 Task: Look for Airbnb properties in Huaquillas, Ecuador from 6th December, 2023 to 15th December, 2023 for 6 adults. Place can be entire room or private room with 6 bedrooms having 6 beds and 6 bathrooms. Property type can be house. Amenities needed are: wifi, TV, free parkinig on premises, gym, breakfast.
Action: Mouse moved to (478, 63)
Screenshot: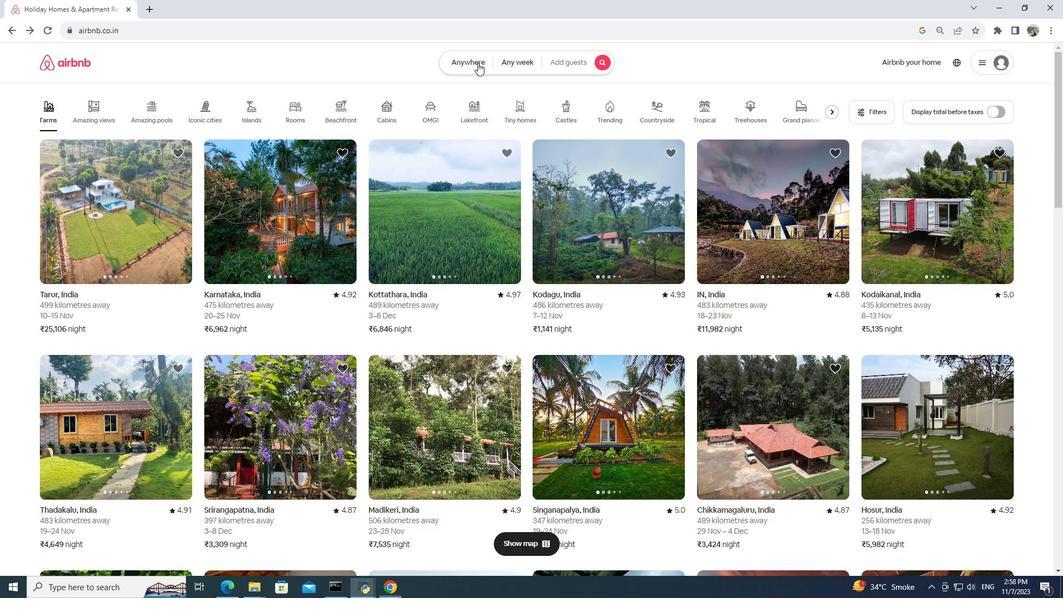 
Action: Mouse pressed left at (478, 63)
Screenshot: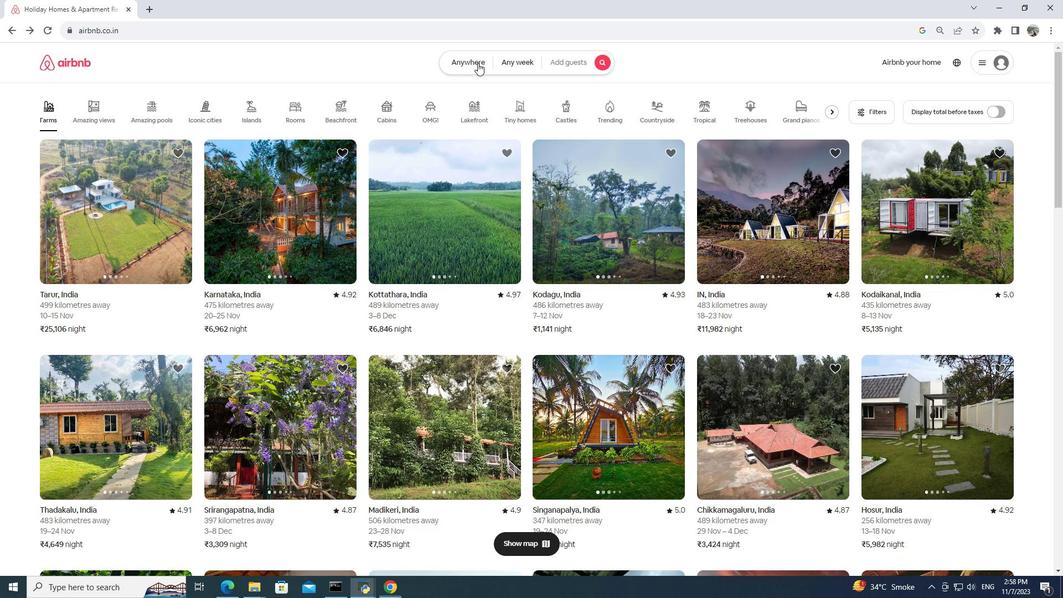 
Action: Mouse moved to (402, 106)
Screenshot: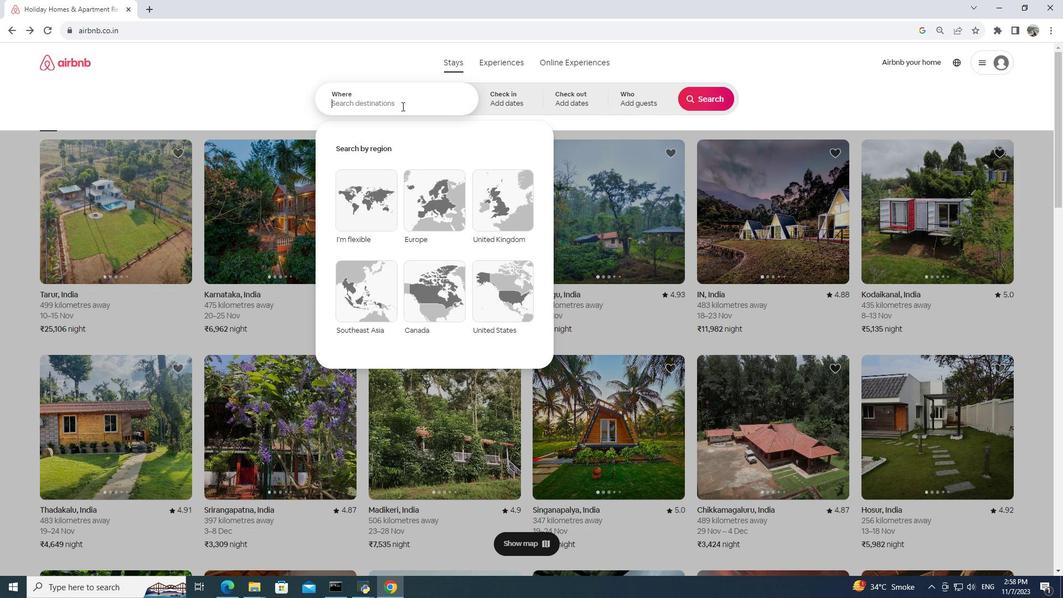 
Action: Mouse pressed left at (402, 106)
Screenshot: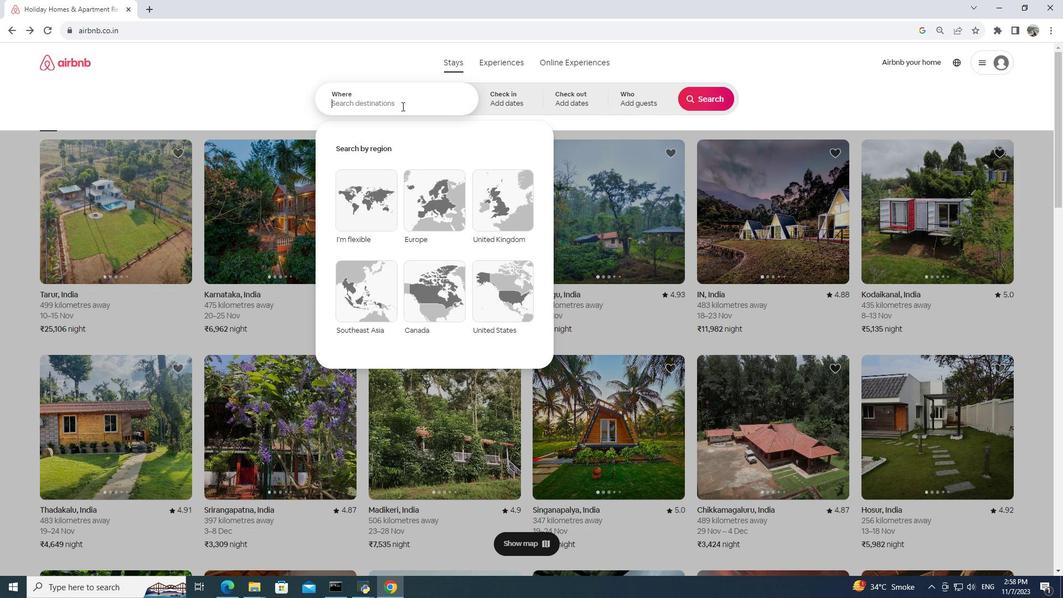
Action: Mouse moved to (408, 105)
Screenshot: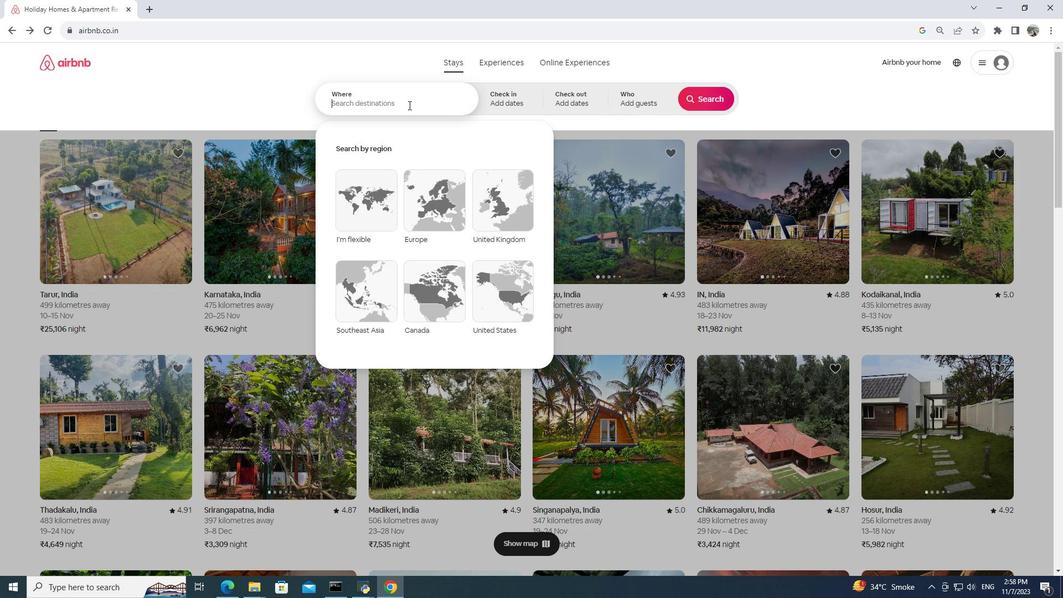 
Action: Key pressed ha<Key.backspace>uaquillas,<Key.space>ecuadior
Screenshot: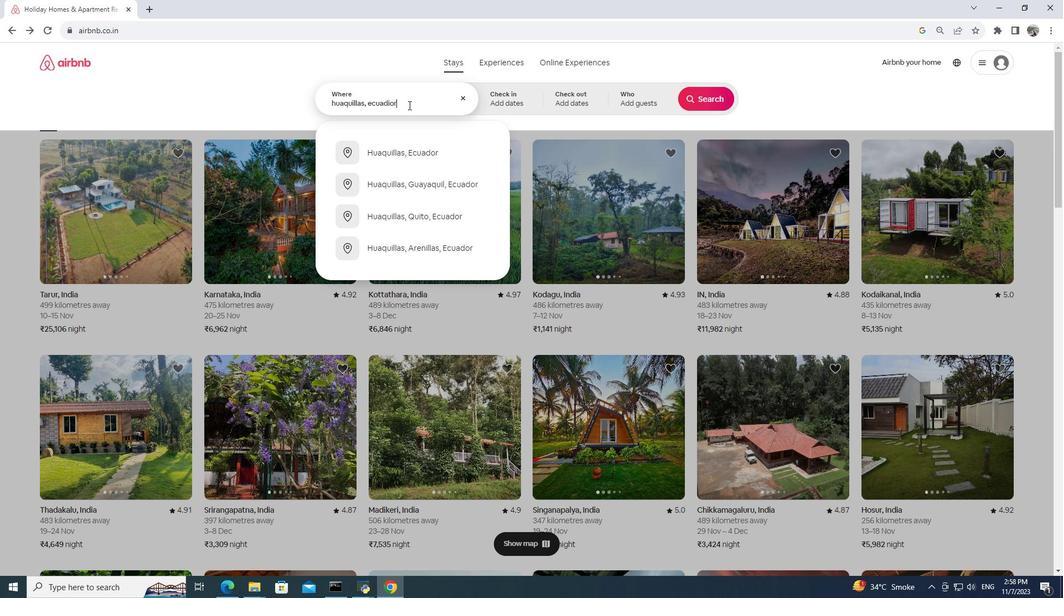 
Action: Mouse moved to (421, 152)
Screenshot: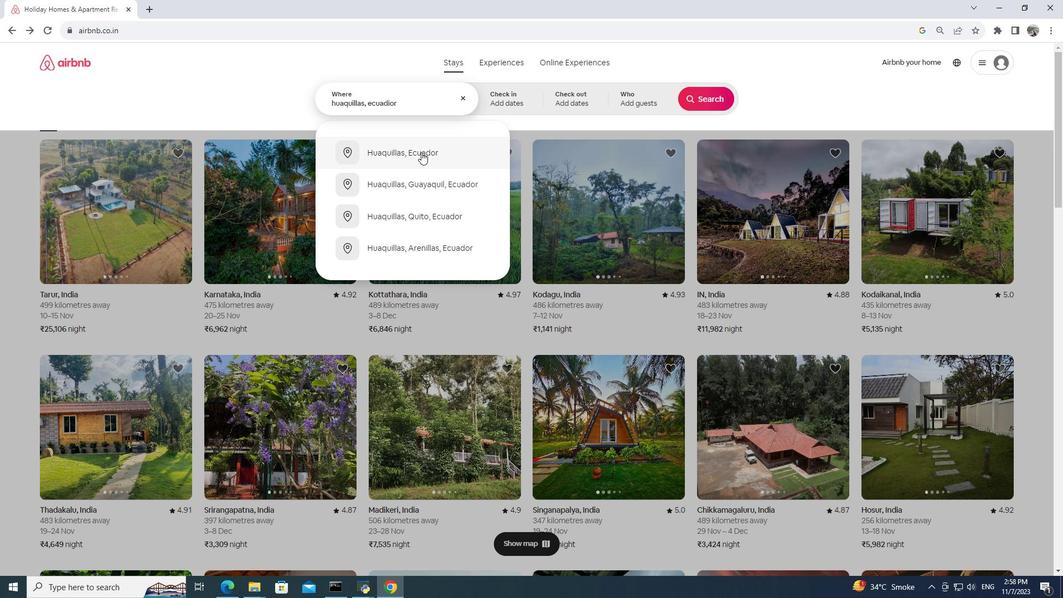 
Action: Mouse pressed left at (421, 152)
Screenshot: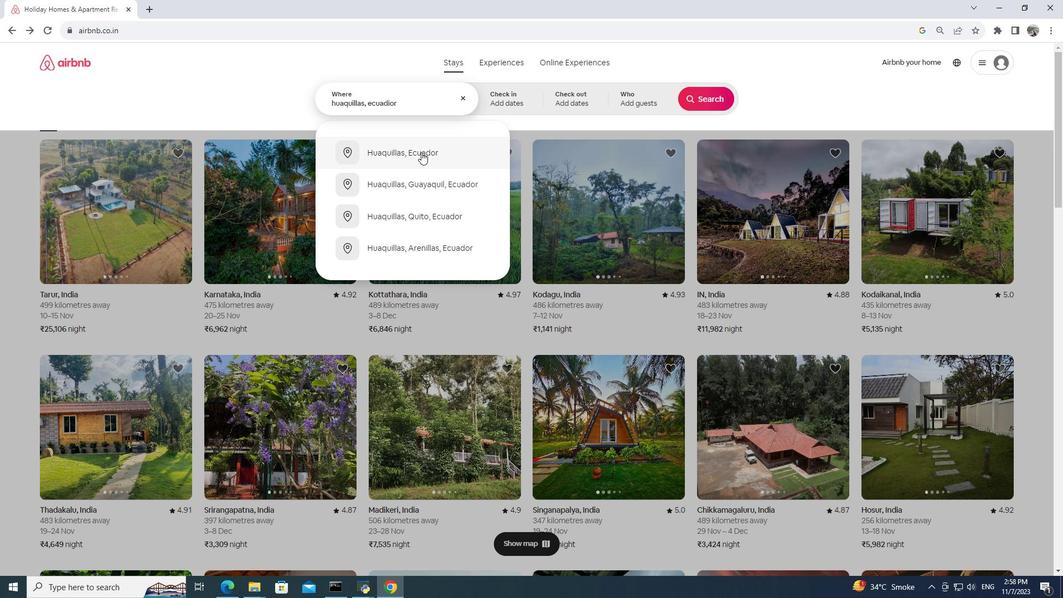 
Action: Mouse moved to (523, 98)
Screenshot: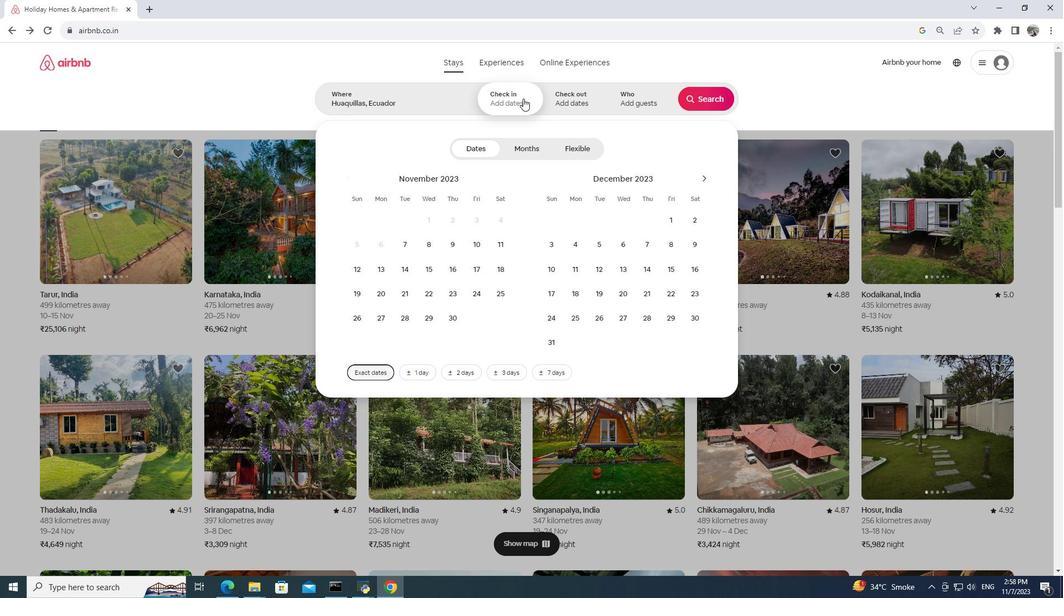 
Action: Mouse pressed left at (523, 98)
Screenshot: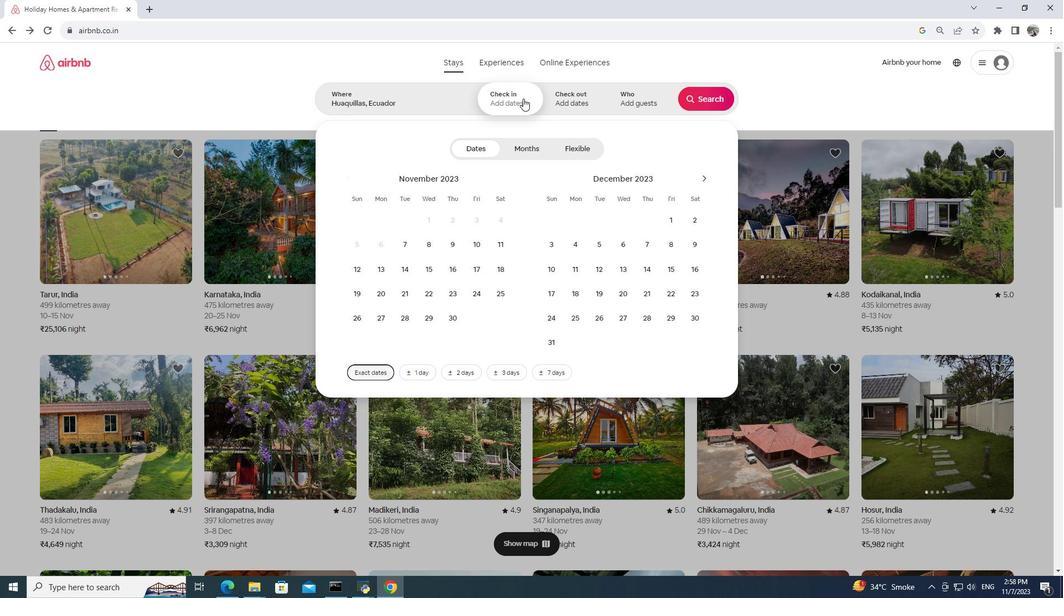 
Action: Mouse moved to (636, 247)
Screenshot: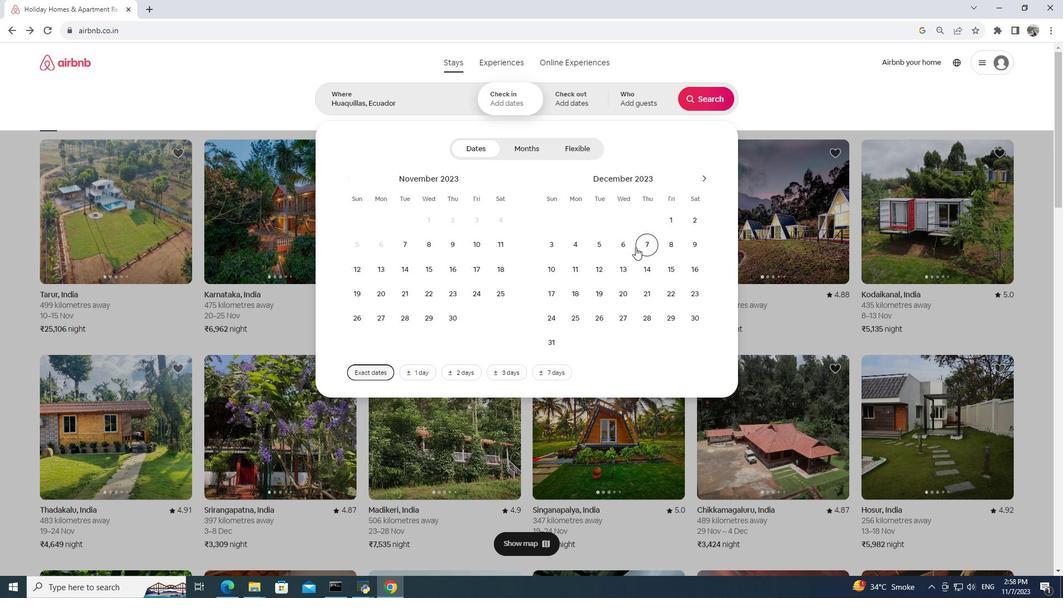 
Action: Mouse pressed left at (636, 247)
Screenshot: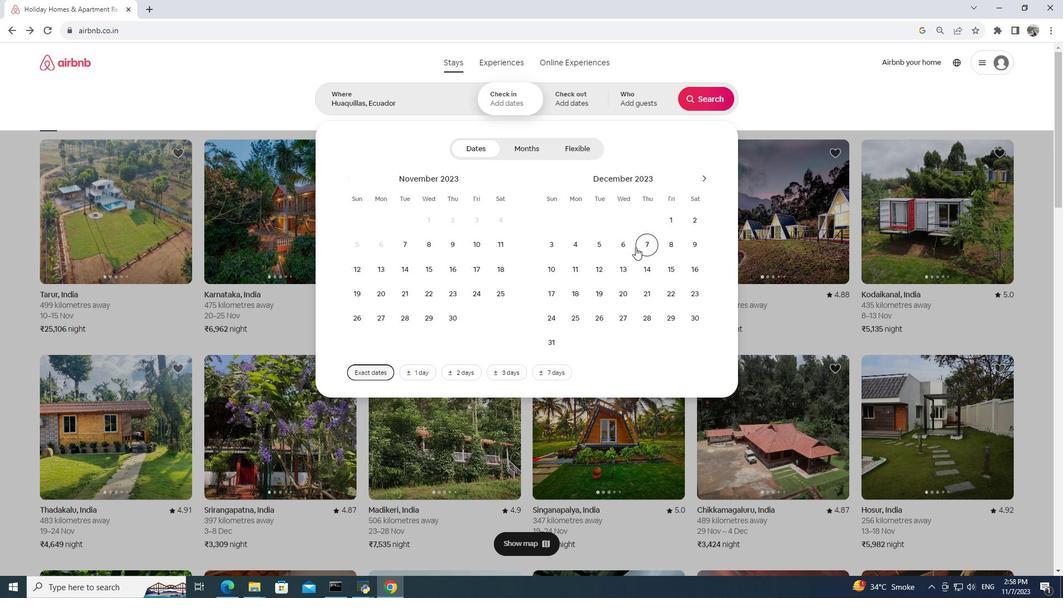 
Action: Mouse moved to (505, 98)
Screenshot: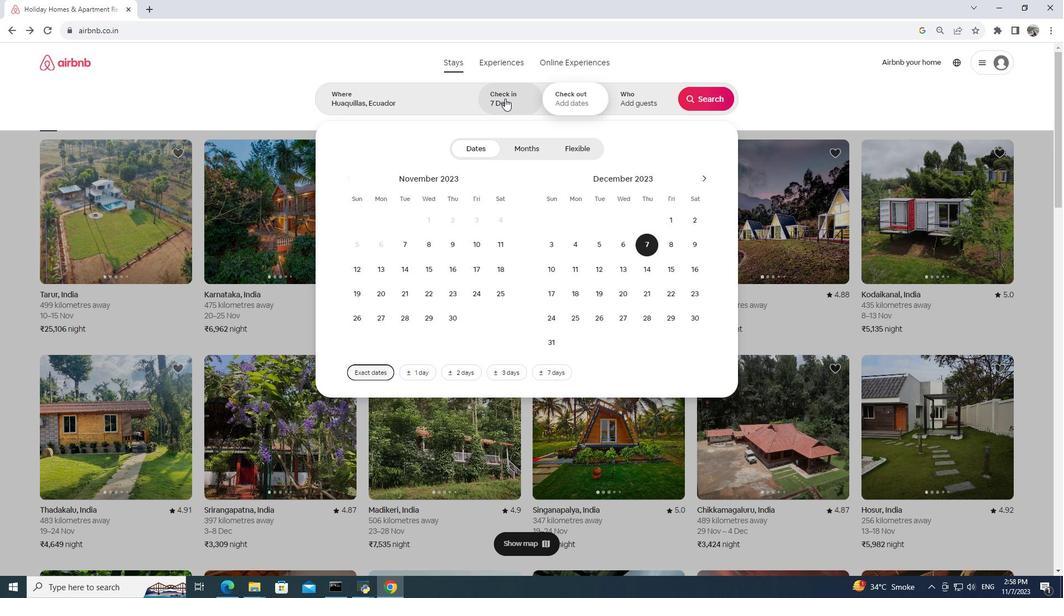 
Action: Mouse pressed left at (505, 98)
Screenshot: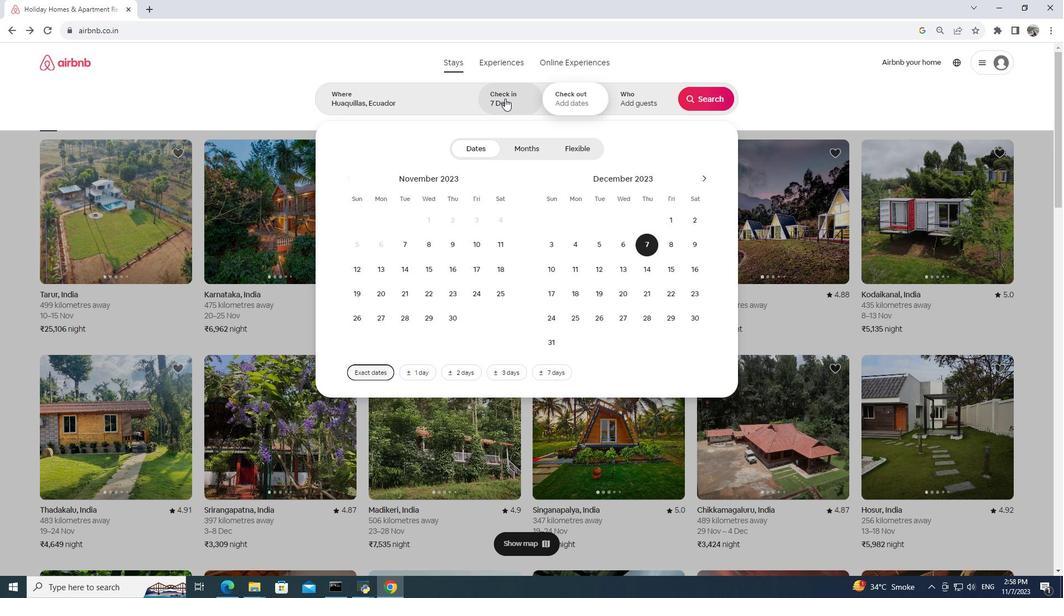 
Action: Mouse moved to (515, 109)
Screenshot: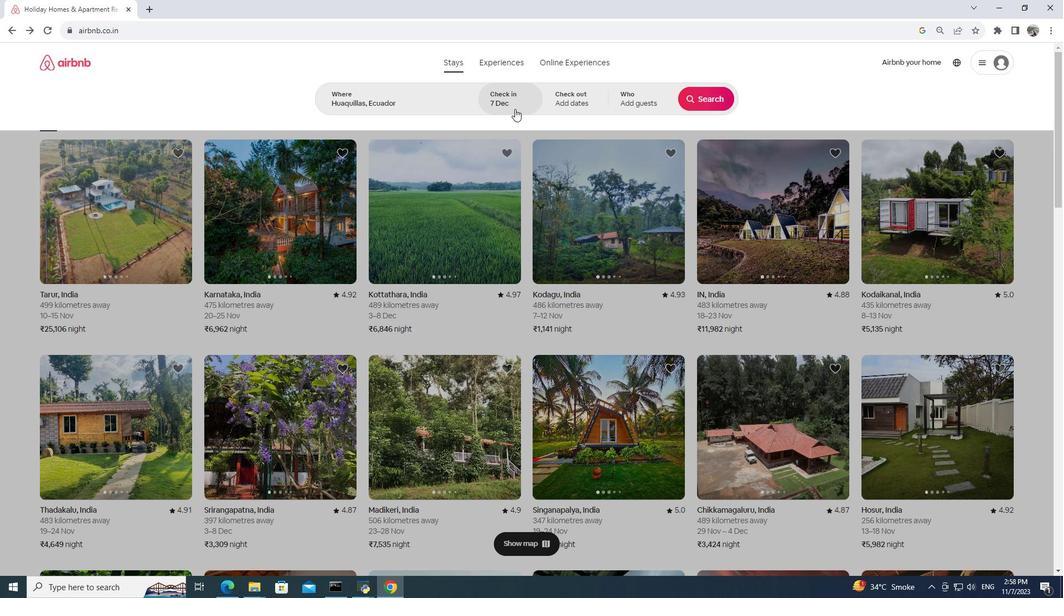 
Action: Mouse pressed left at (515, 109)
Screenshot: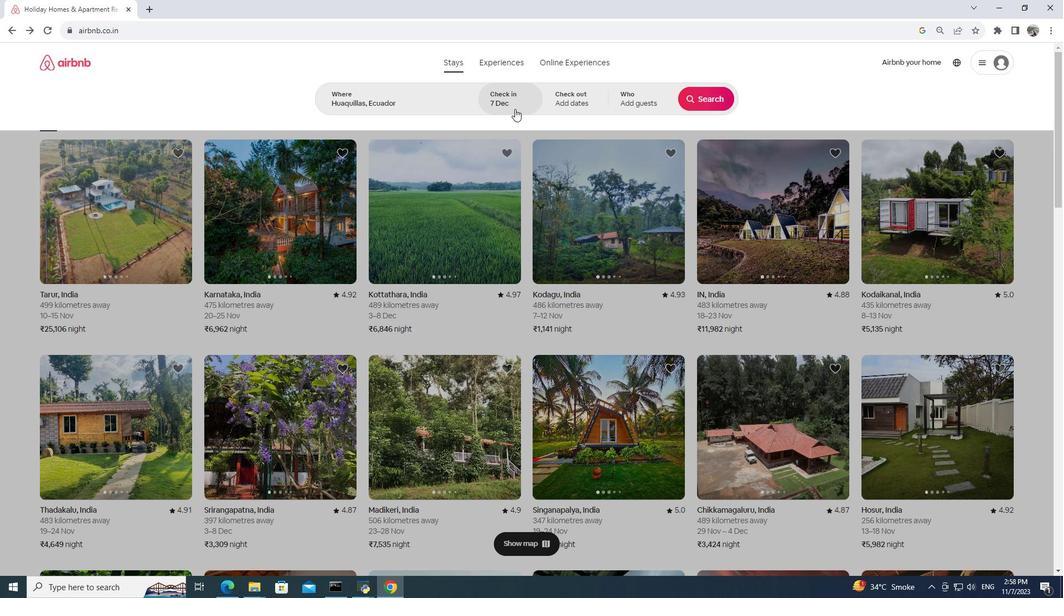 
Action: Mouse moved to (530, 99)
Screenshot: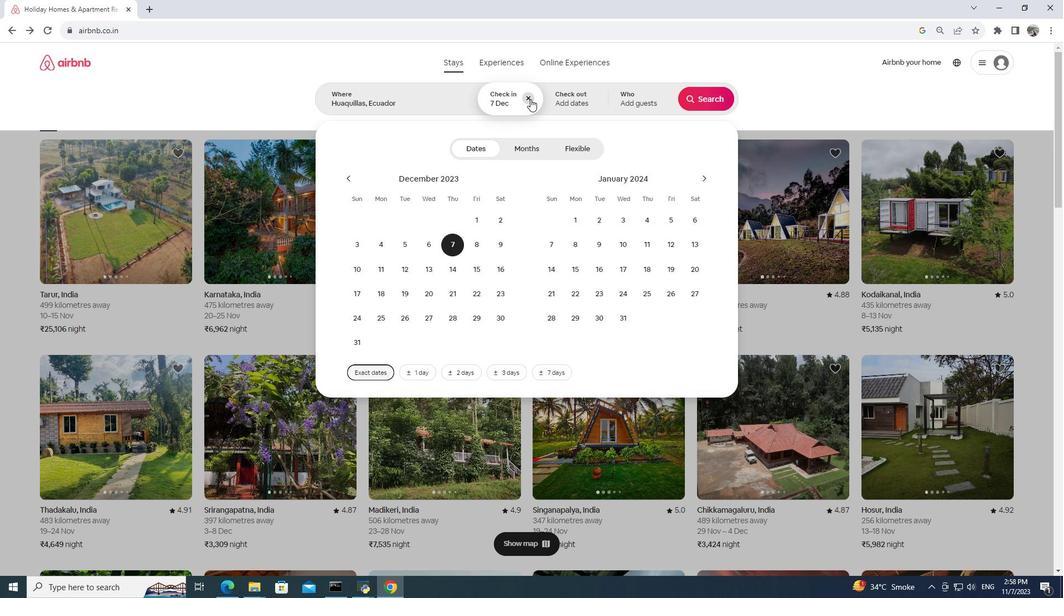 
Action: Mouse pressed left at (530, 99)
Screenshot: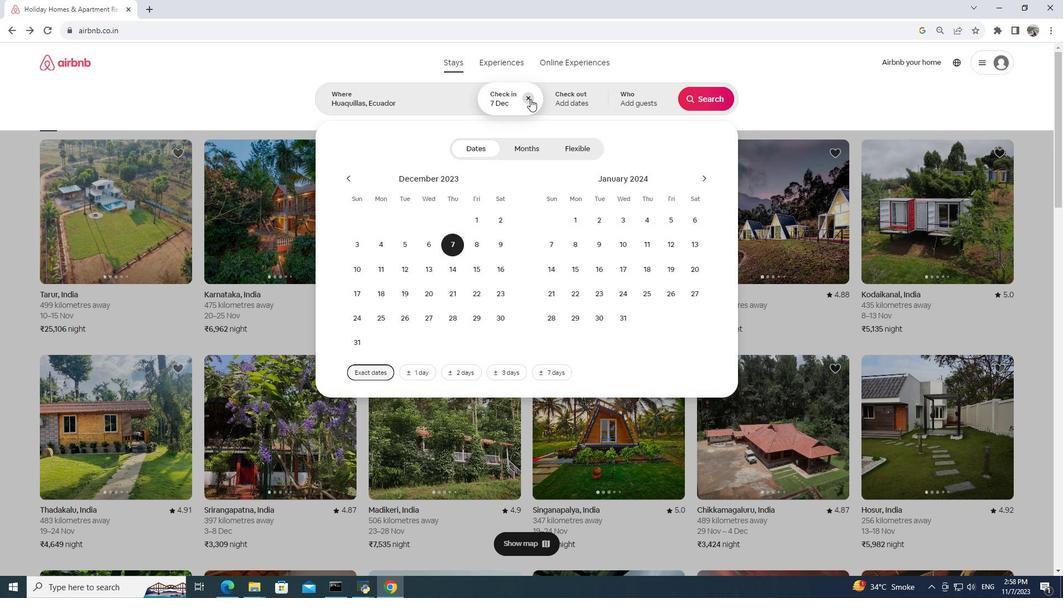
Action: Mouse moved to (432, 244)
Screenshot: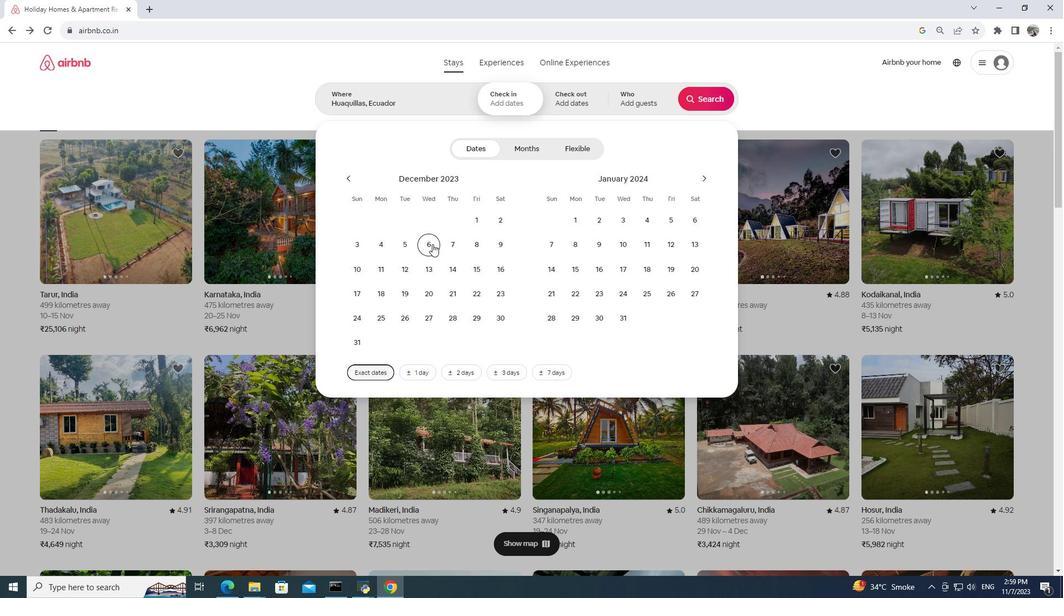 
Action: Mouse pressed left at (432, 244)
Screenshot: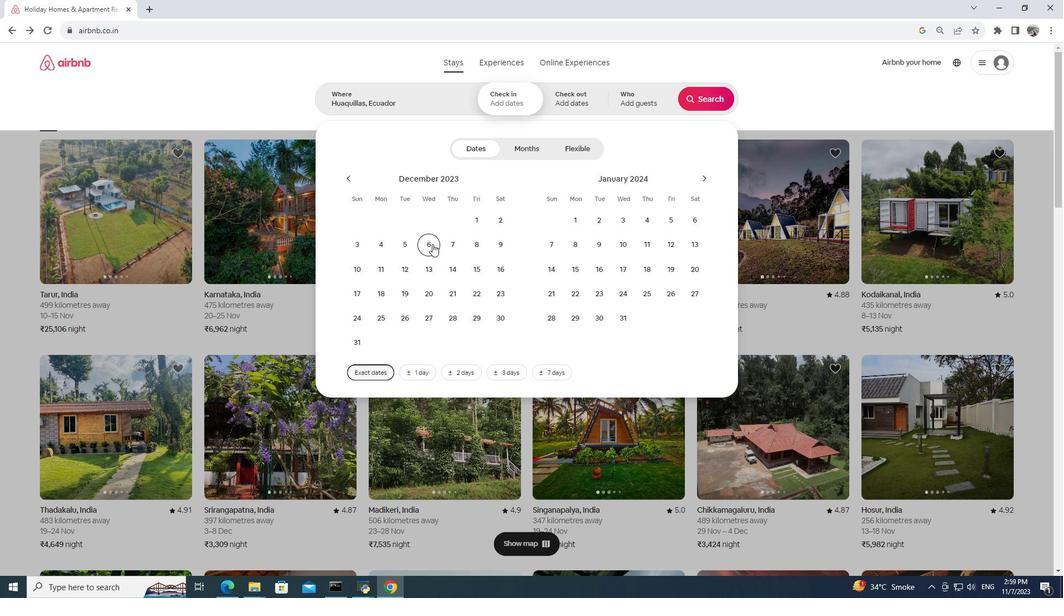 
Action: Mouse moved to (485, 267)
Screenshot: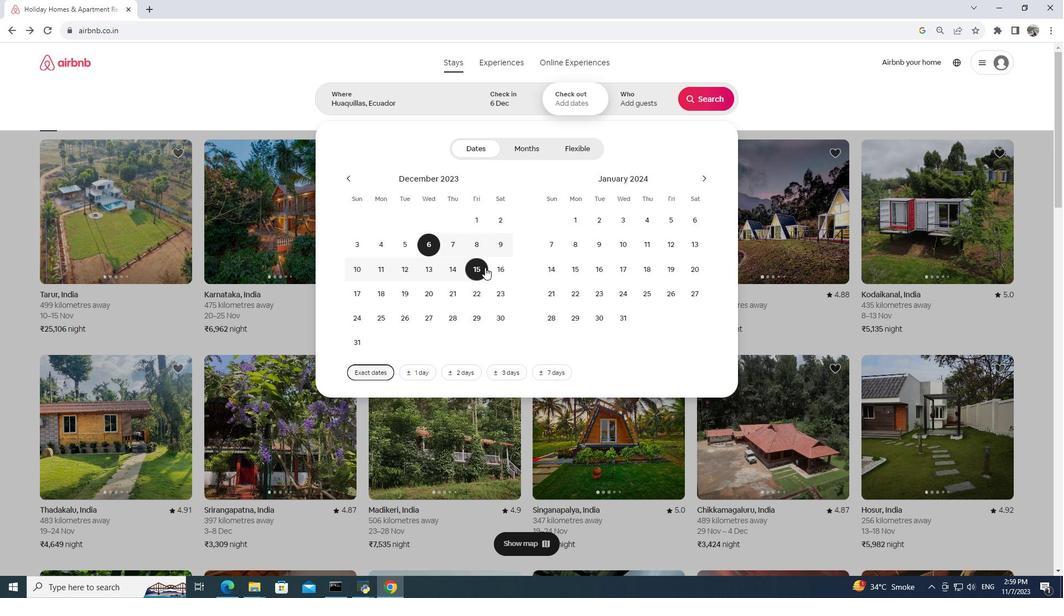 
Action: Mouse pressed left at (485, 267)
Screenshot: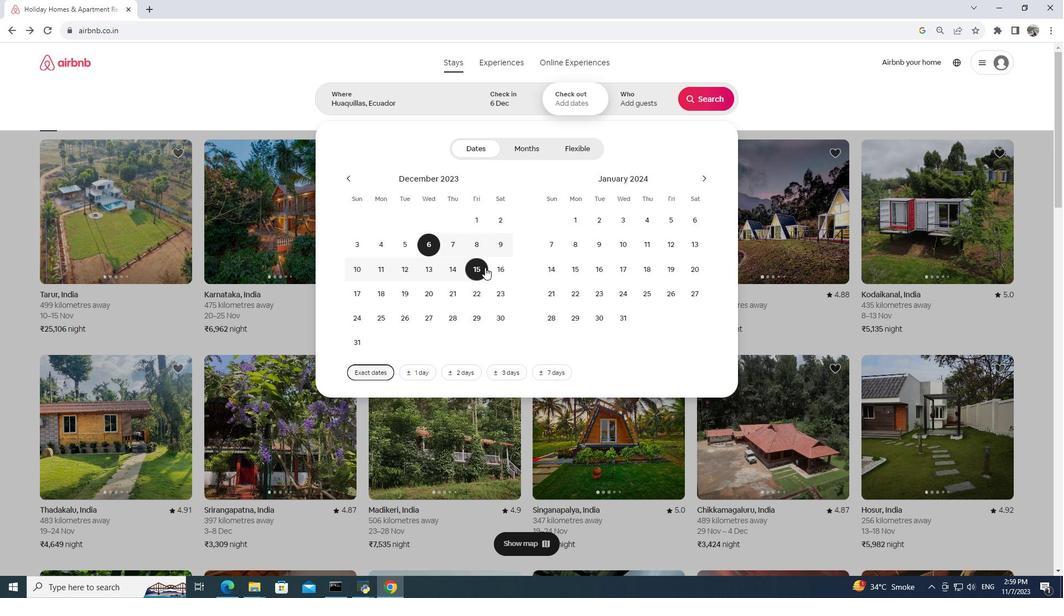 
Action: Mouse moved to (645, 100)
Screenshot: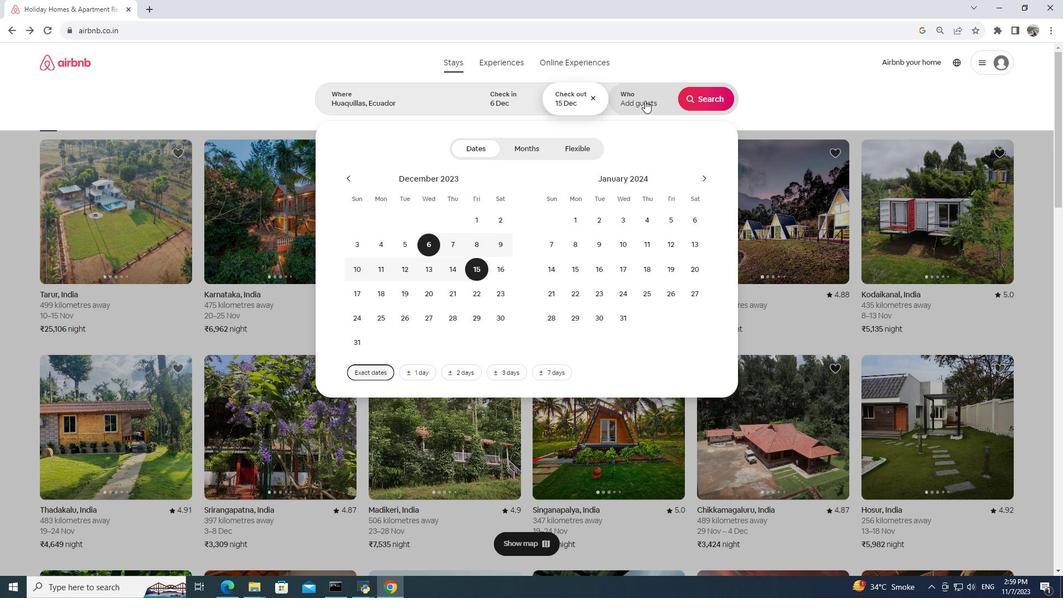 
Action: Mouse pressed left at (645, 100)
Screenshot: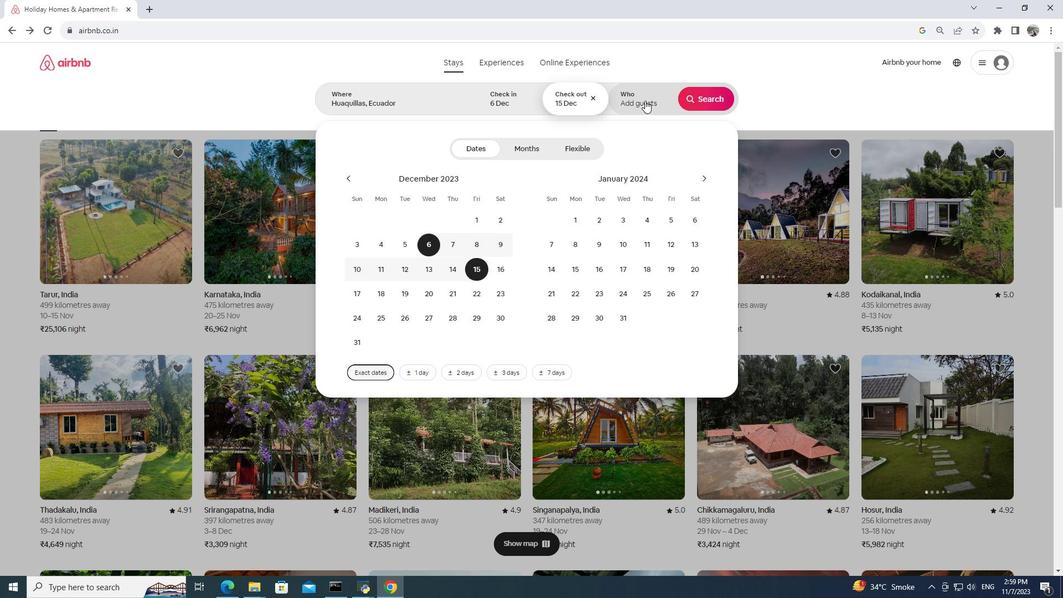 
Action: Mouse moved to (704, 154)
Screenshot: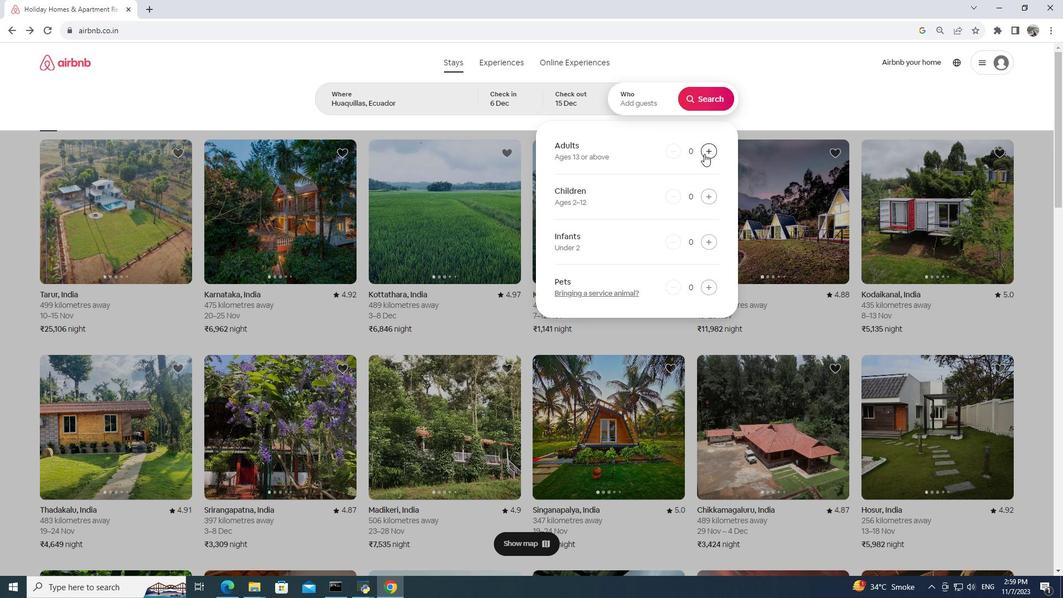 
Action: Mouse pressed left at (704, 154)
Screenshot: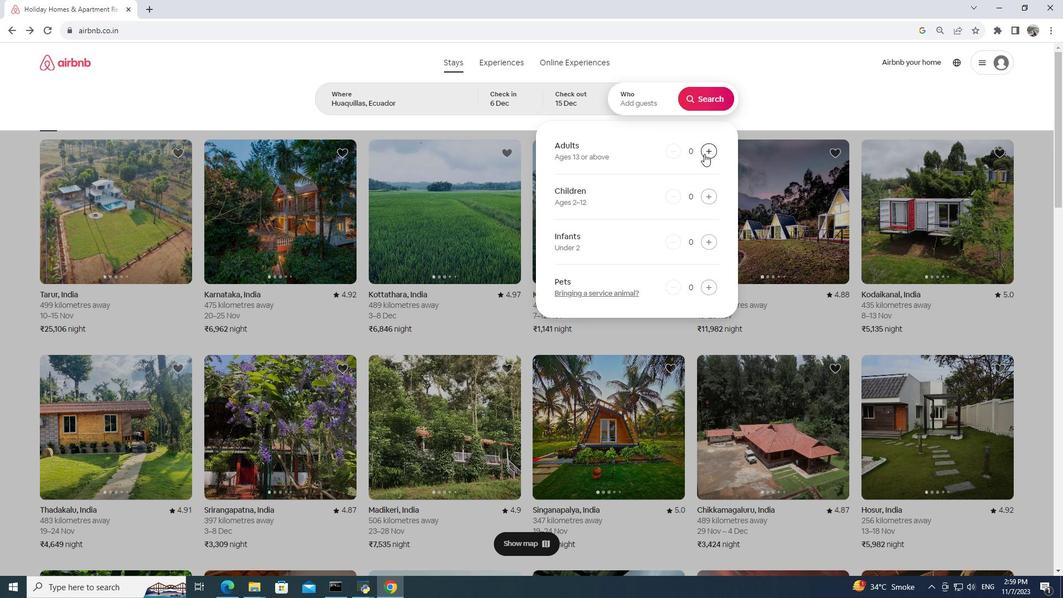
Action: Mouse pressed left at (704, 154)
Screenshot: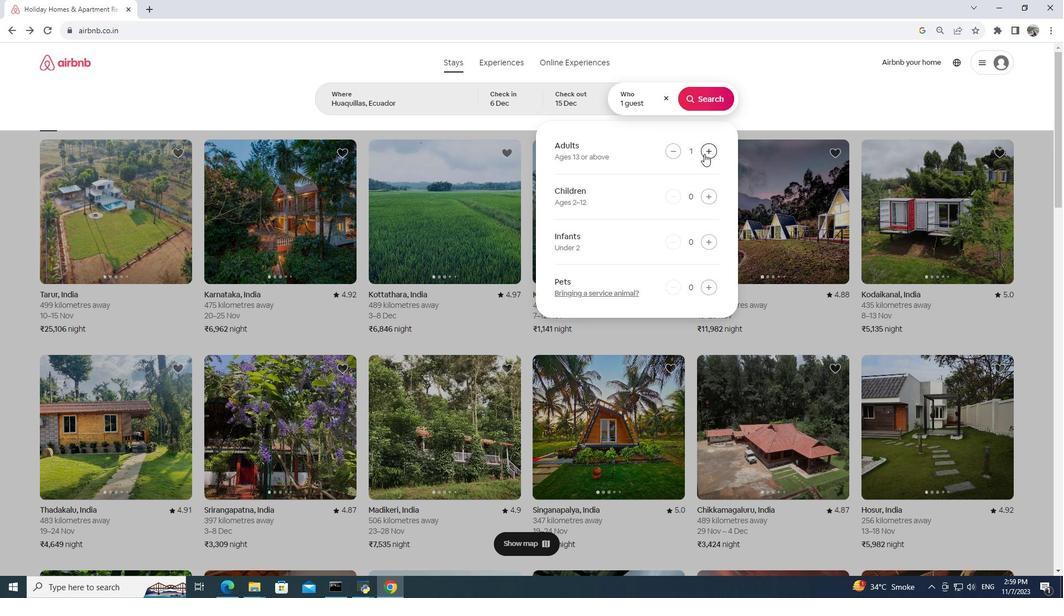 
Action: Mouse pressed left at (704, 154)
Screenshot: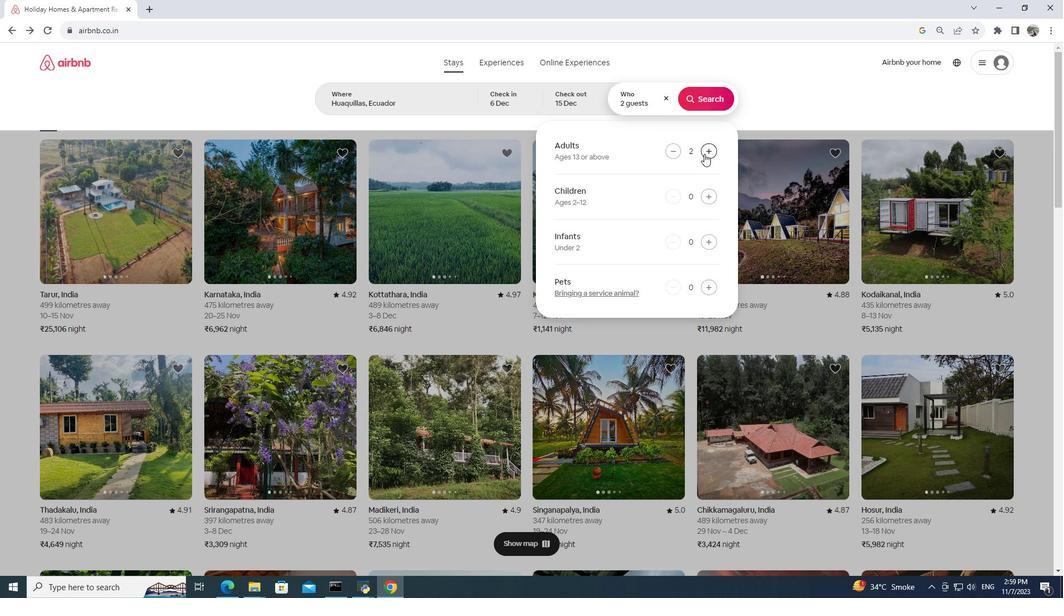 
Action: Mouse pressed left at (704, 154)
Screenshot: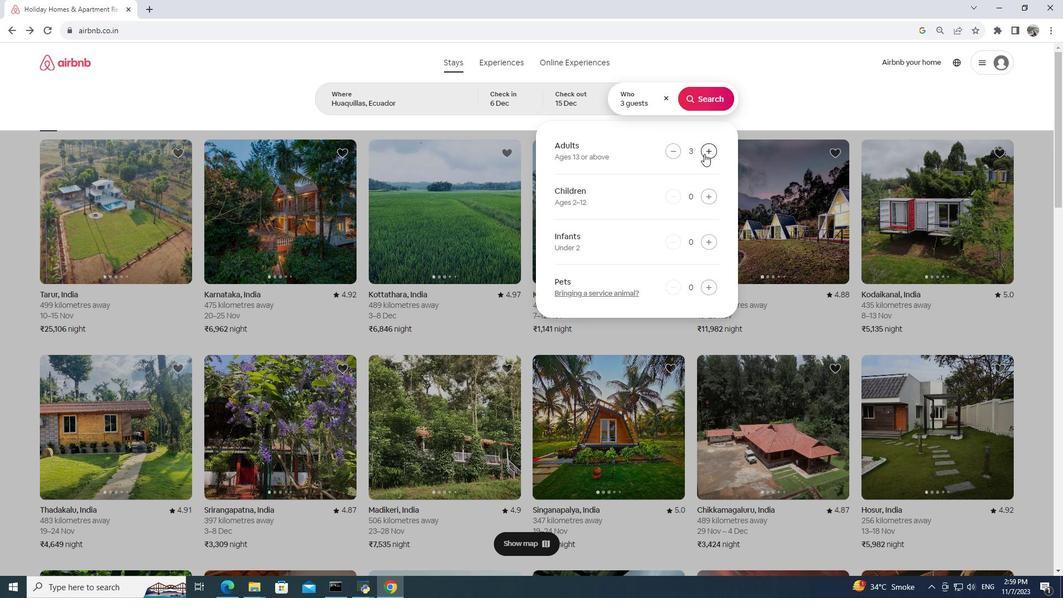 
Action: Mouse pressed left at (704, 154)
Screenshot: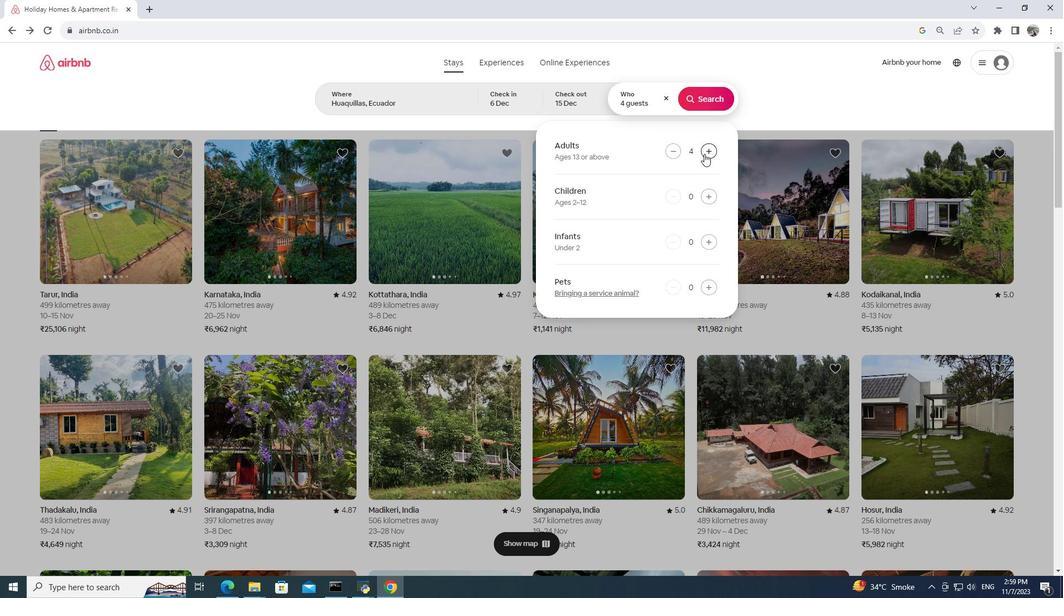 
Action: Mouse pressed left at (704, 154)
Screenshot: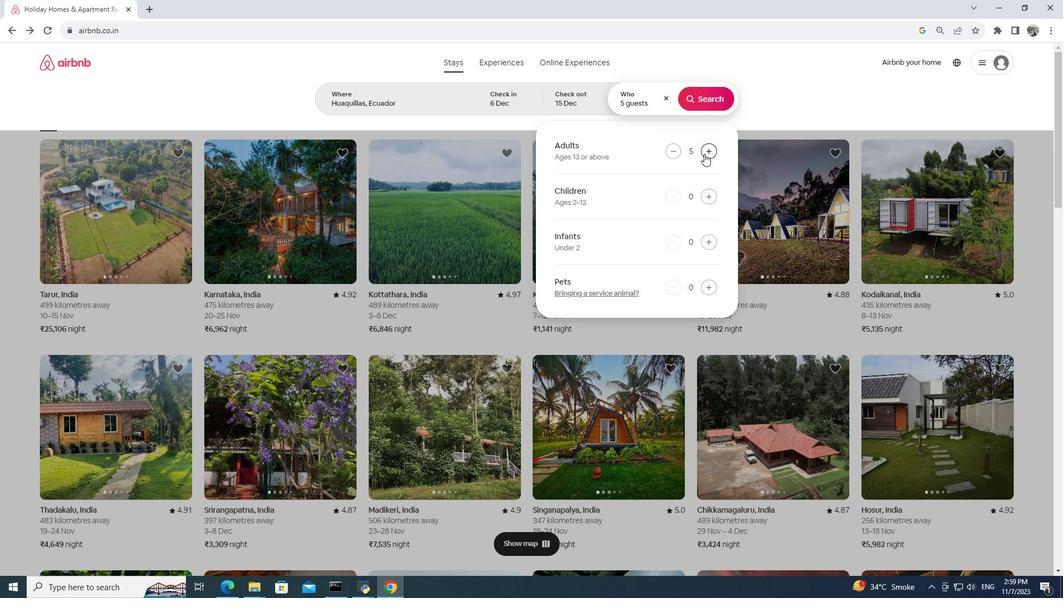
Action: Mouse moved to (717, 100)
Screenshot: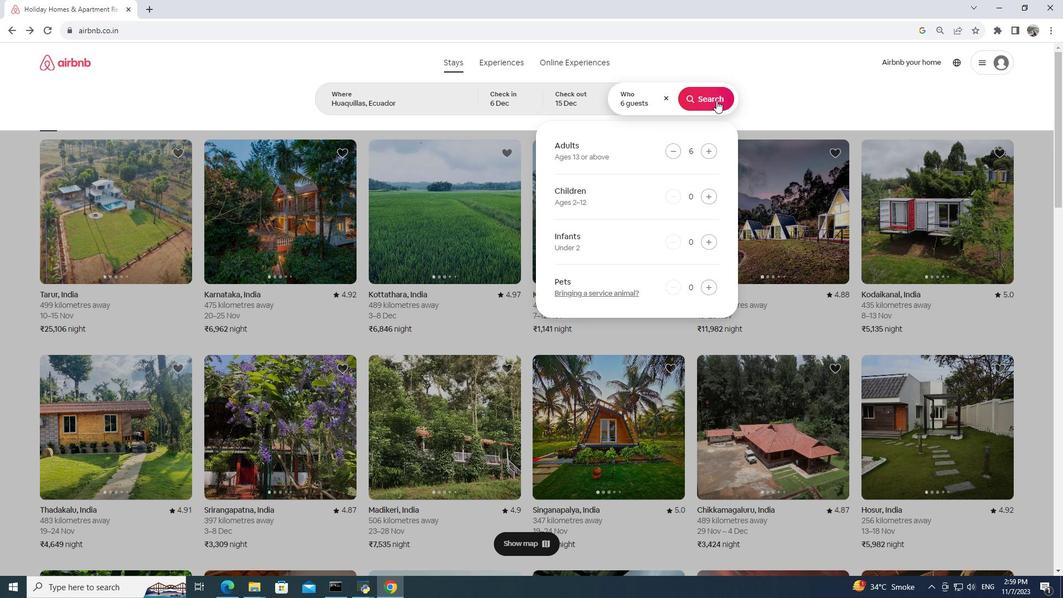 
Action: Mouse pressed left at (717, 100)
Screenshot: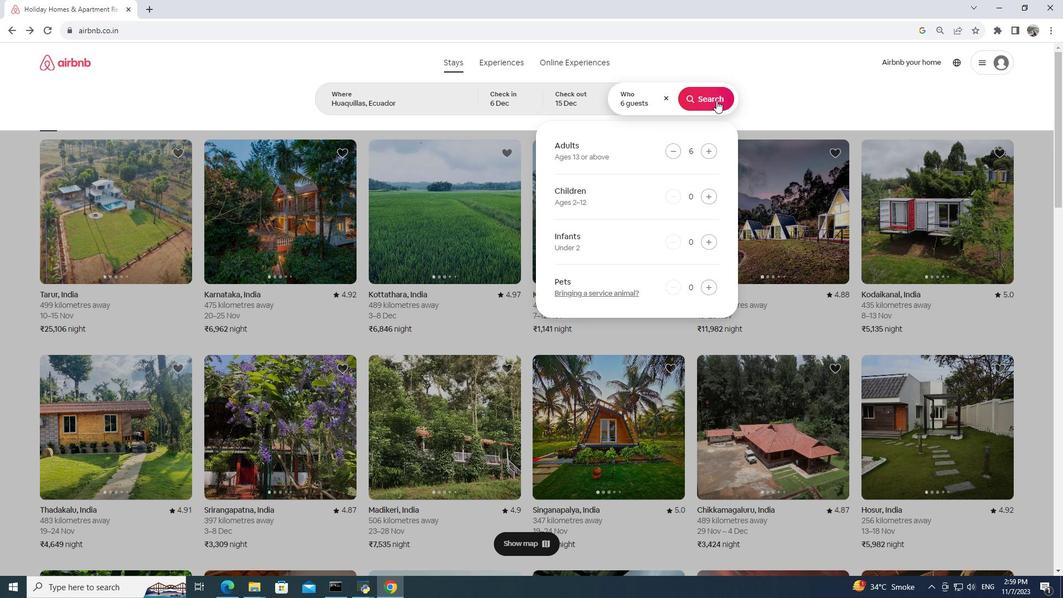 
Action: Mouse moved to (914, 100)
Screenshot: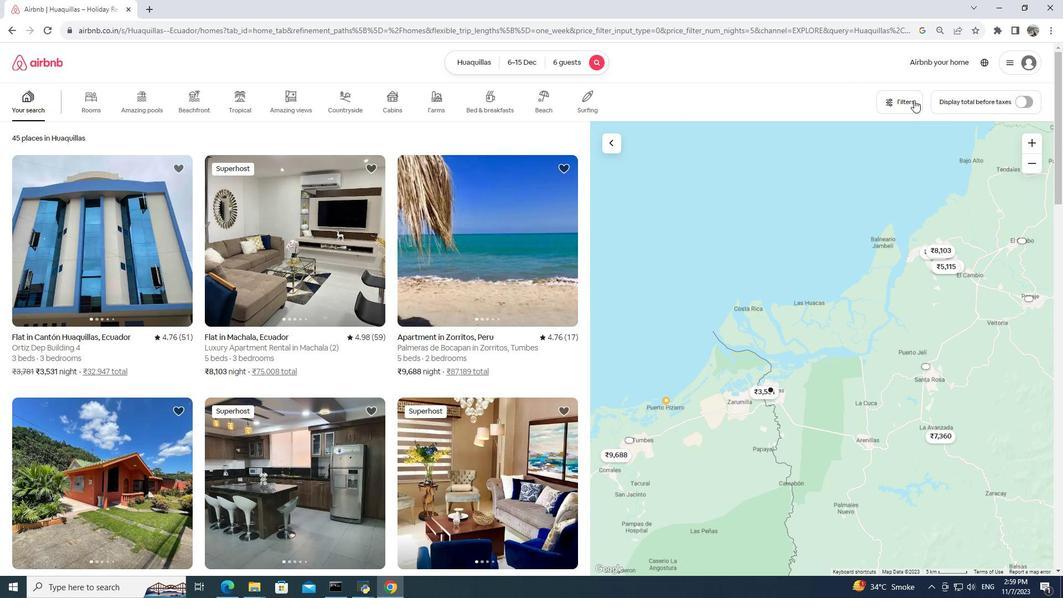 
Action: Mouse pressed left at (914, 100)
Screenshot: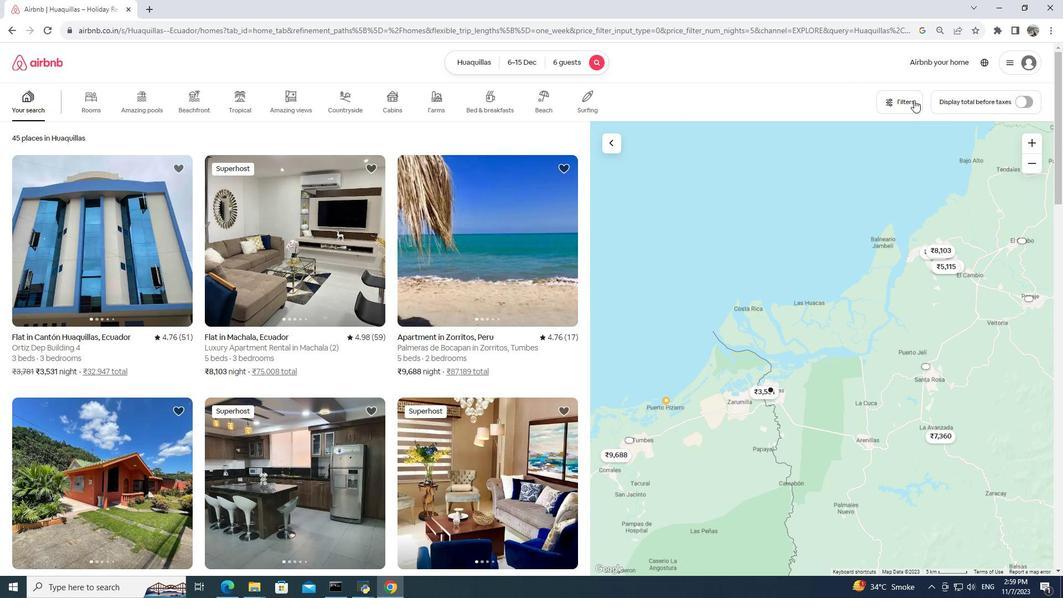 
Action: Mouse moved to (576, 355)
Screenshot: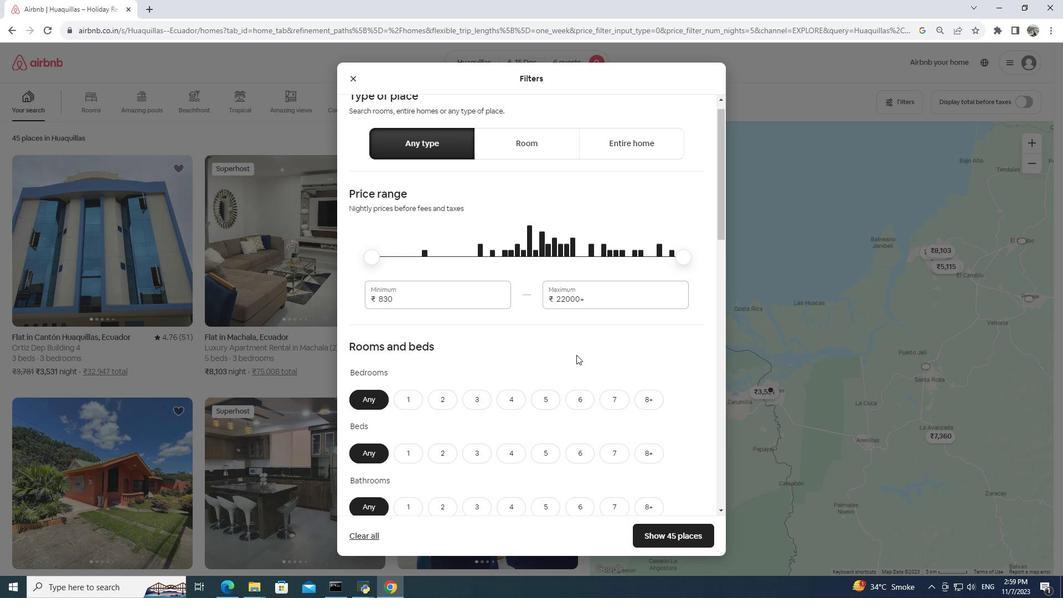 
Action: Mouse scrolled (576, 355) with delta (0, 0)
Screenshot: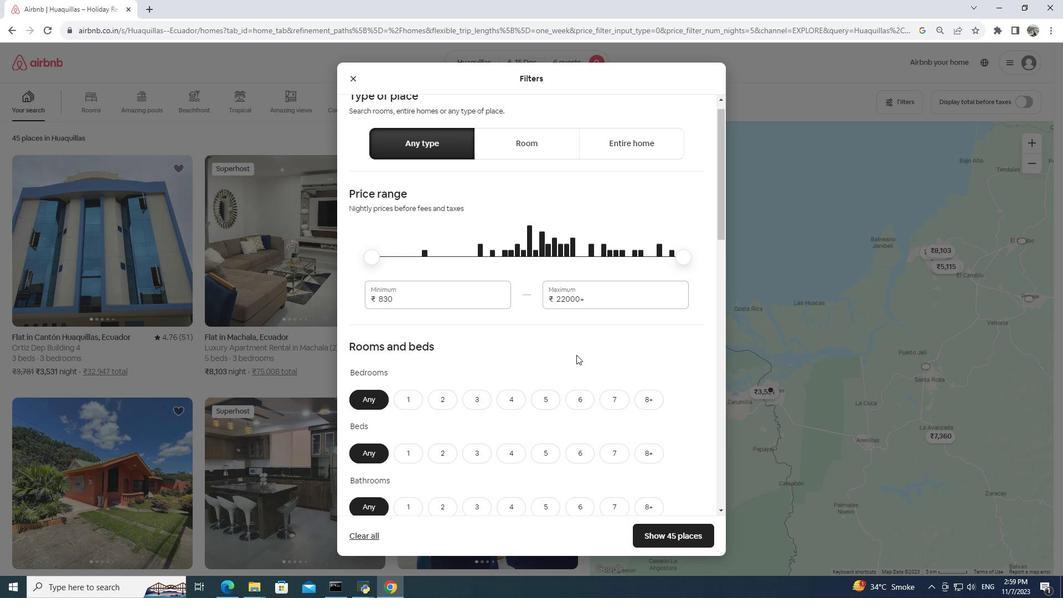 
Action: Mouse scrolled (576, 355) with delta (0, 0)
Screenshot: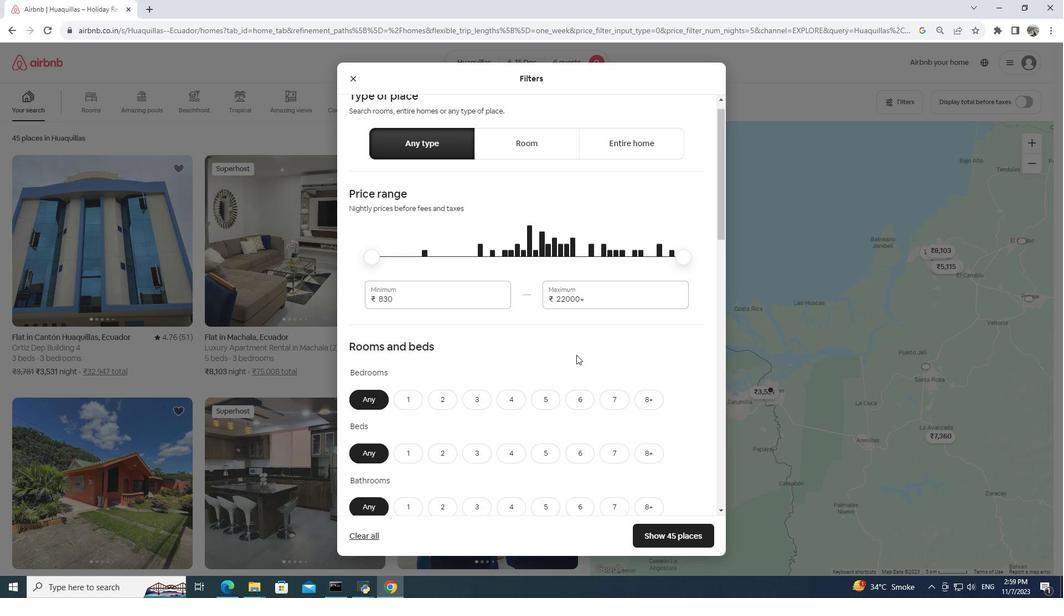
Action: Mouse moved to (576, 355)
Screenshot: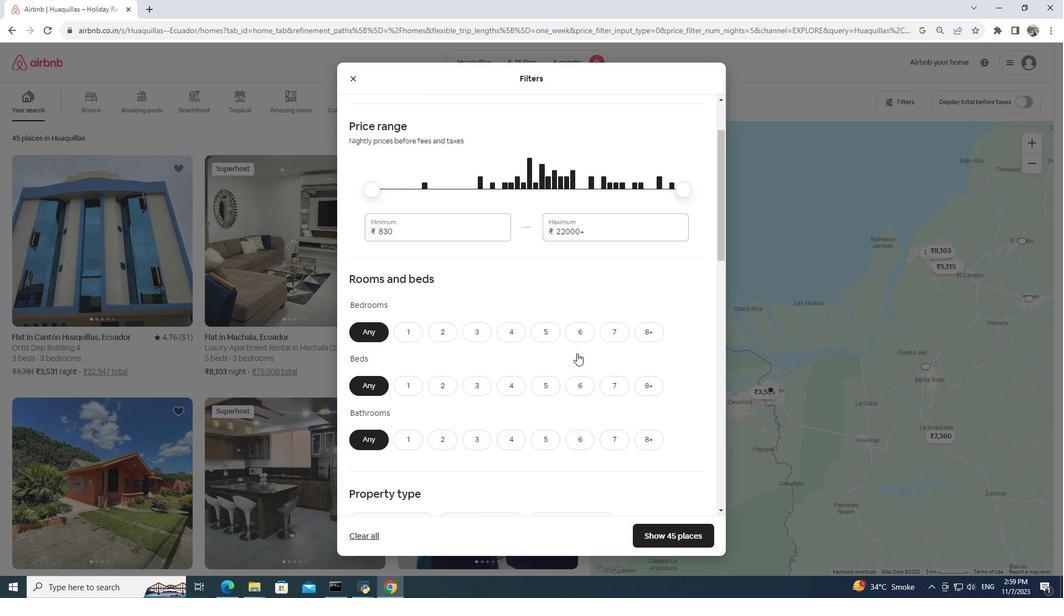 
Action: Mouse scrolled (576, 354) with delta (0, 0)
Screenshot: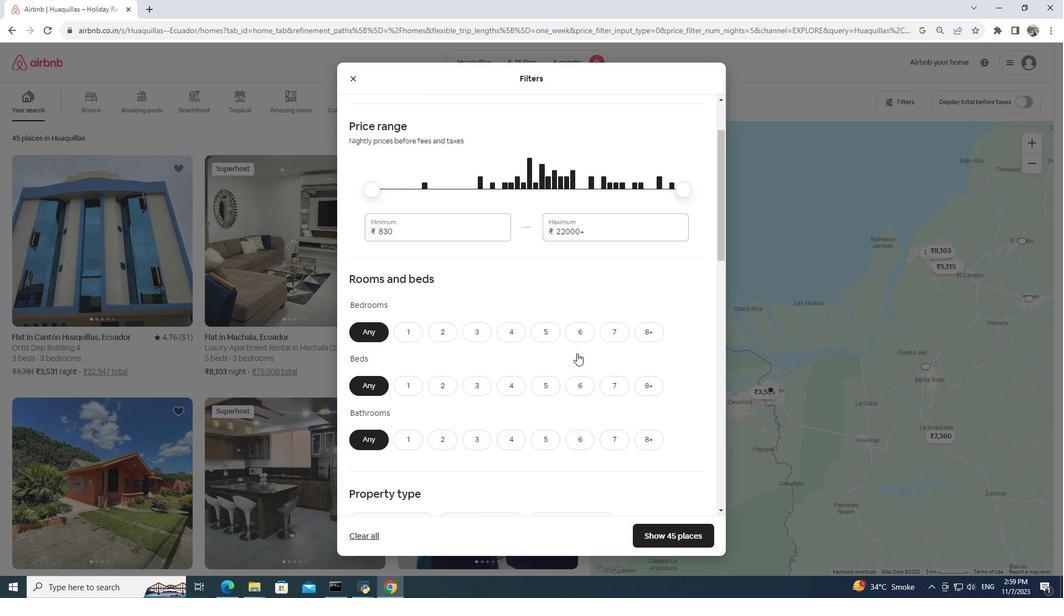 
Action: Mouse moved to (585, 252)
Screenshot: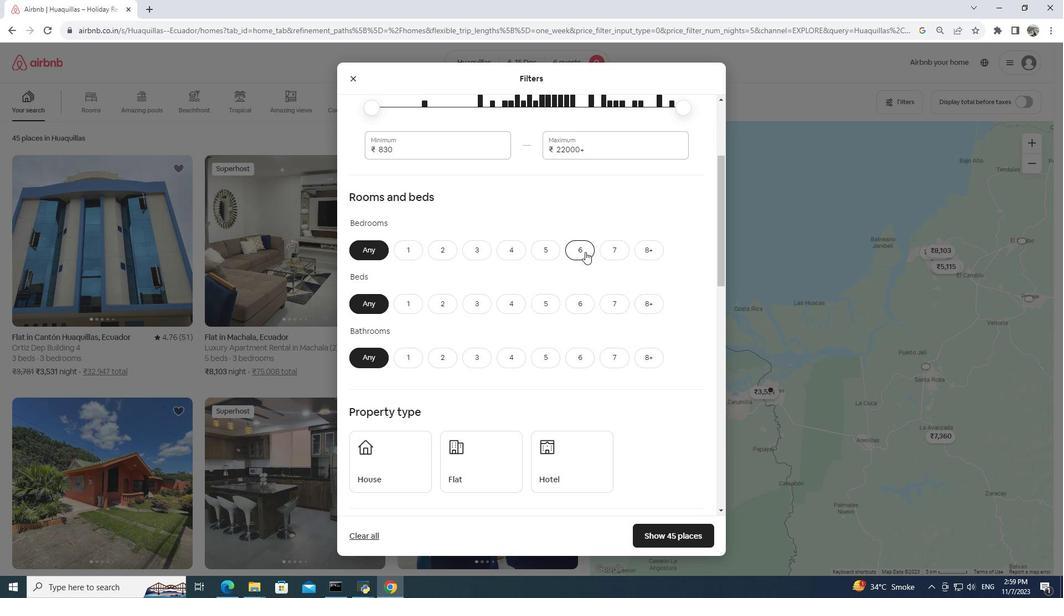 
Action: Mouse pressed left at (585, 252)
Screenshot: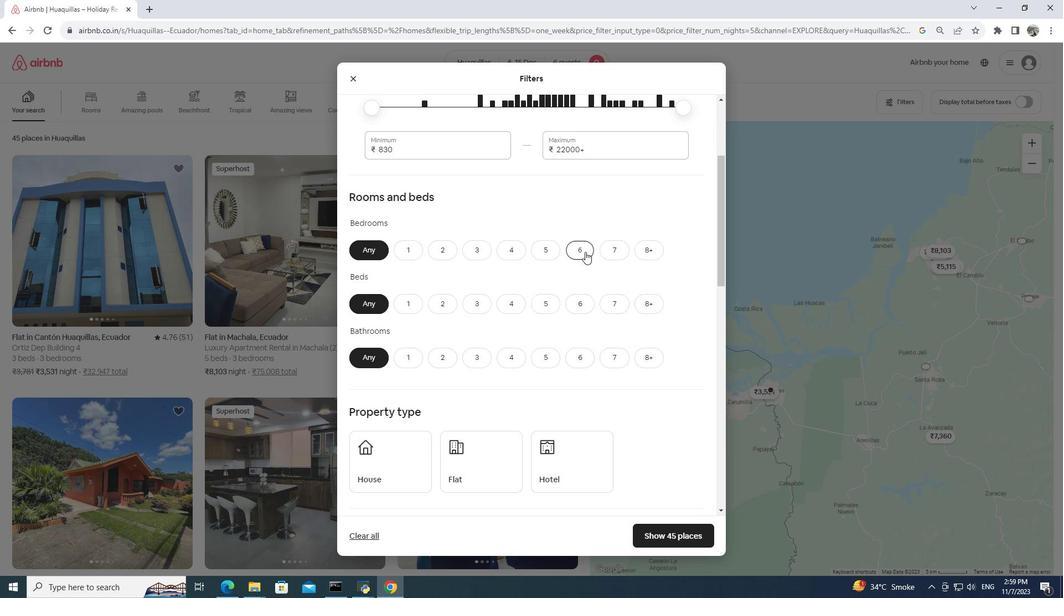 
Action: Mouse moved to (581, 292)
Screenshot: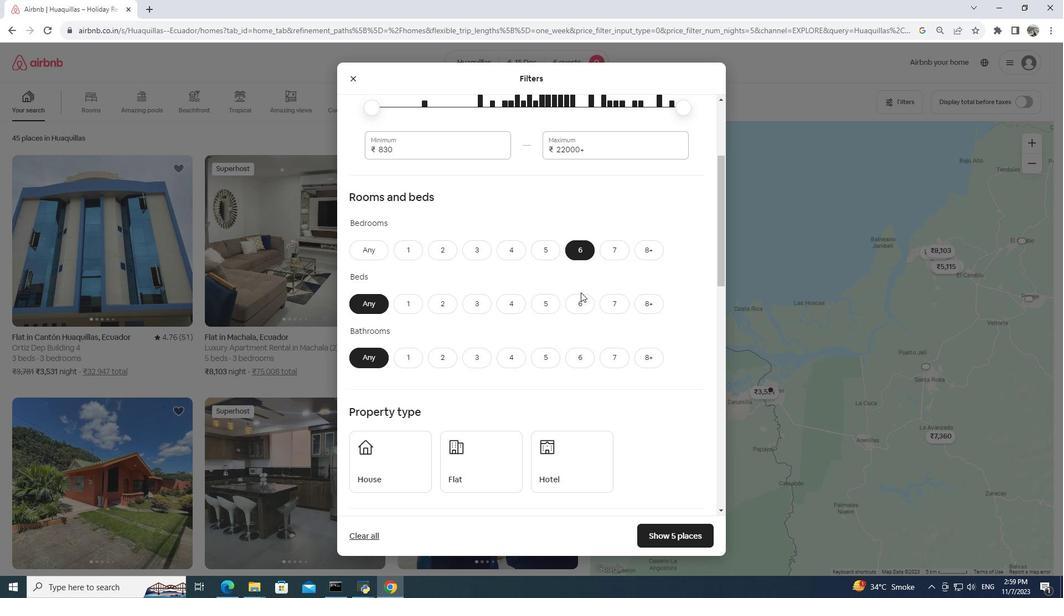 
Action: Mouse pressed left at (581, 292)
Screenshot: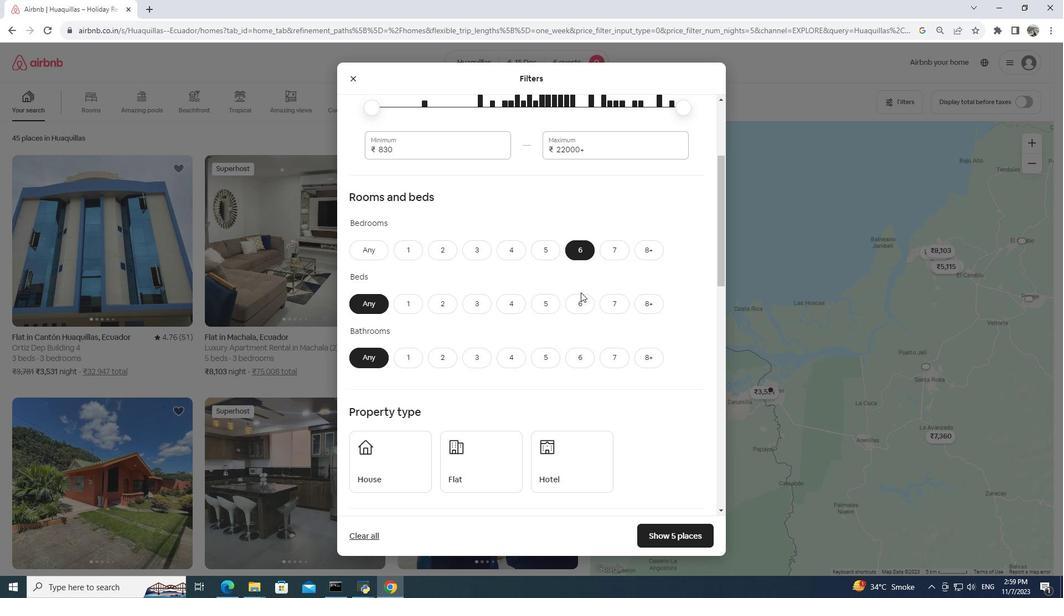 
Action: Mouse moved to (586, 305)
Screenshot: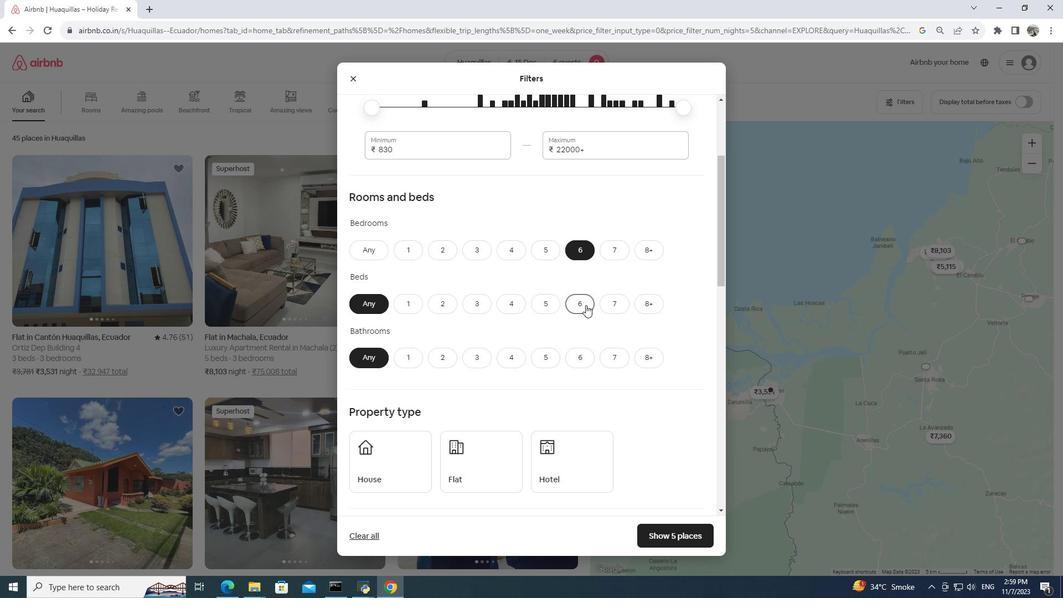 
Action: Mouse pressed left at (586, 305)
Screenshot: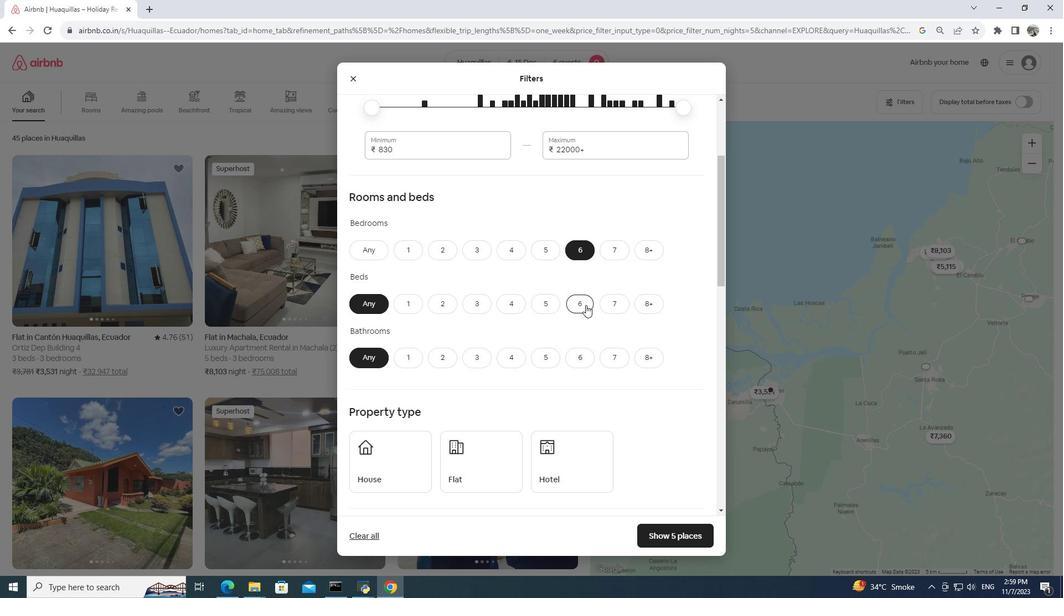 
Action: Mouse moved to (575, 360)
Screenshot: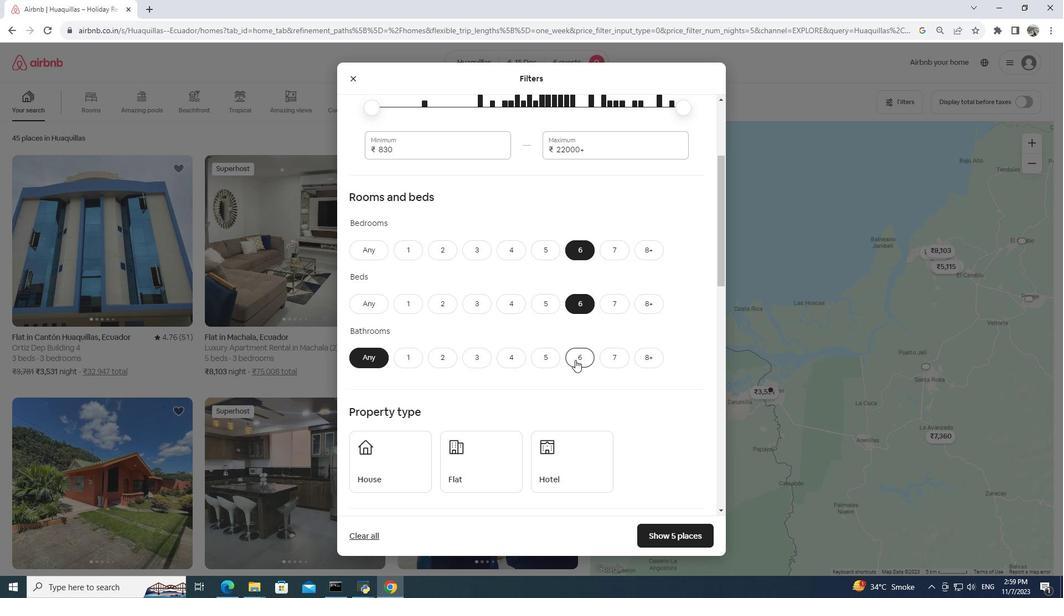 
Action: Mouse pressed left at (575, 360)
Screenshot: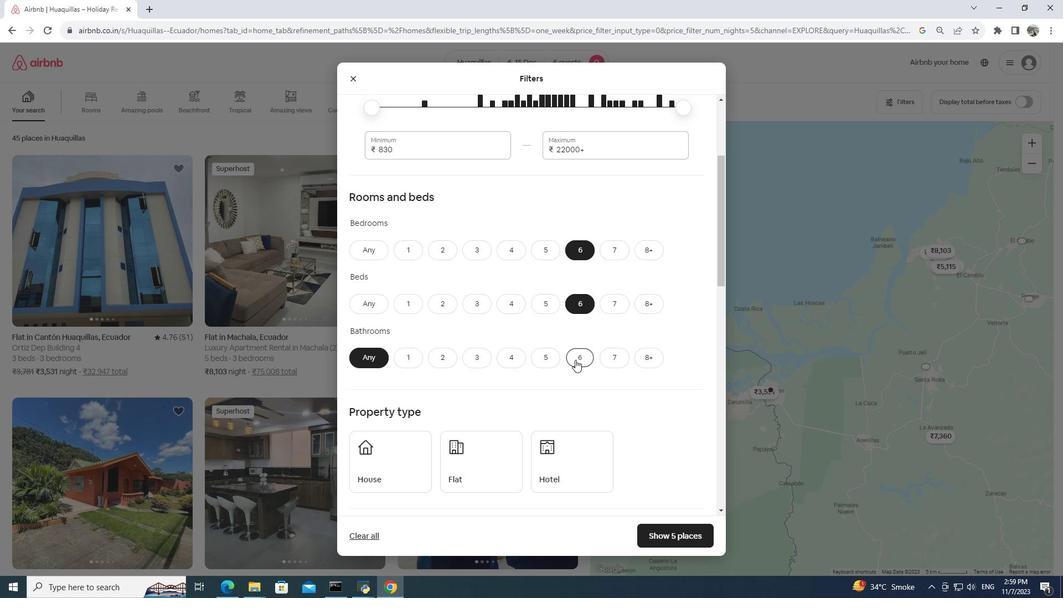 
Action: Mouse moved to (574, 360)
Screenshot: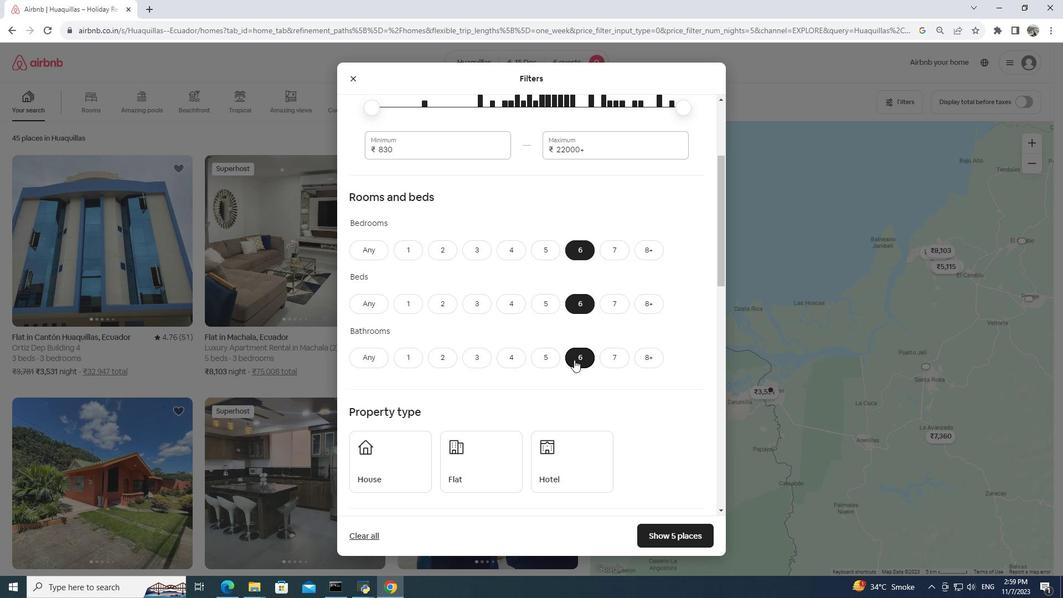 
Action: Mouse scrolled (574, 359) with delta (0, 0)
Screenshot: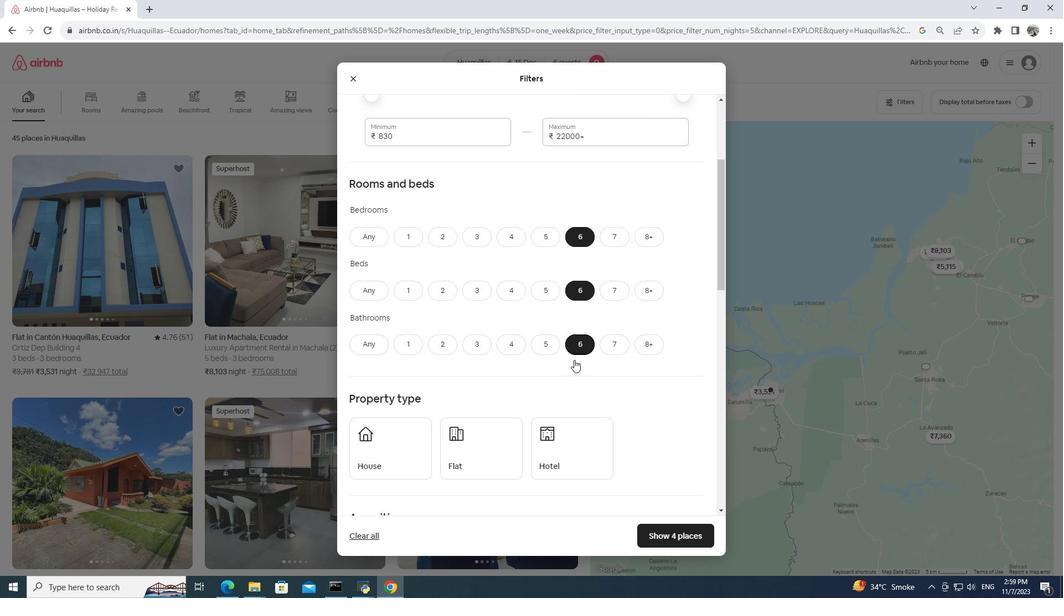 
Action: Mouse scrolled (574, 359) with delta (0, 0)
Screenshot: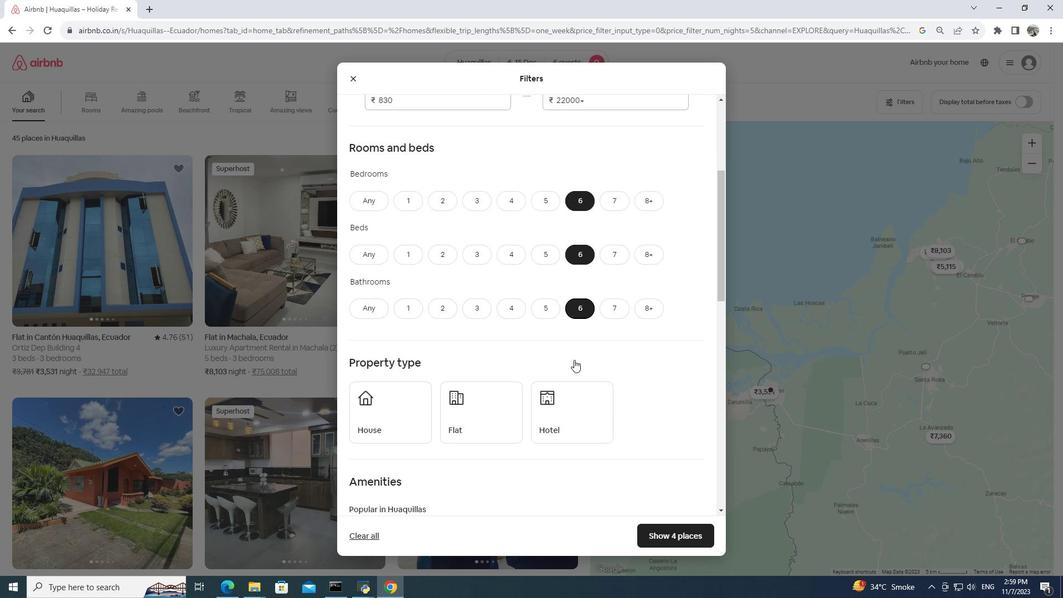 
Action: Mouse moved to (404, 372)
Screenshot: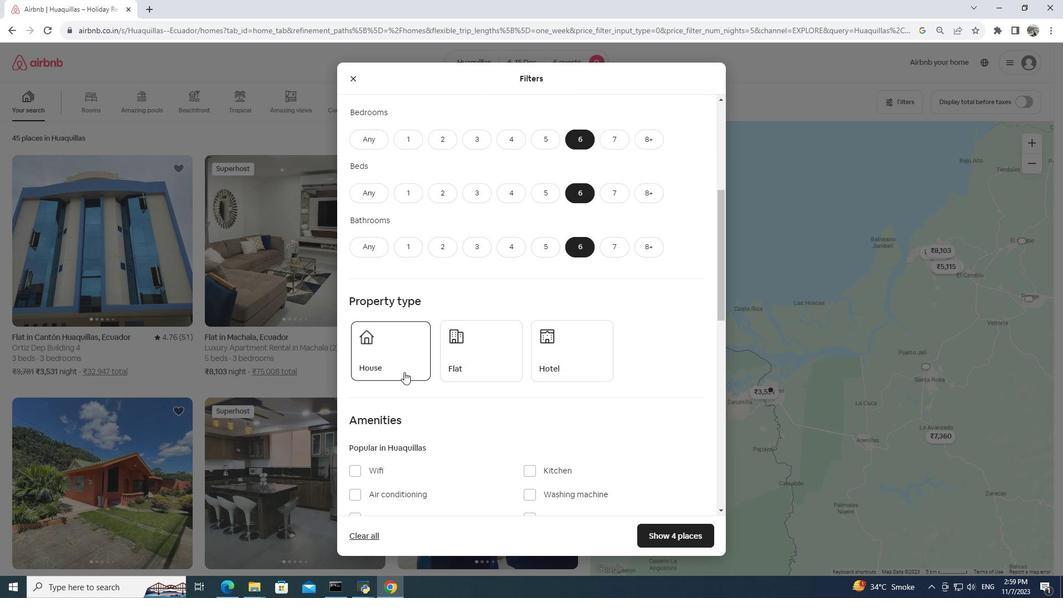 
Action: Mouse pressed left at (404, 372)
Screenshot: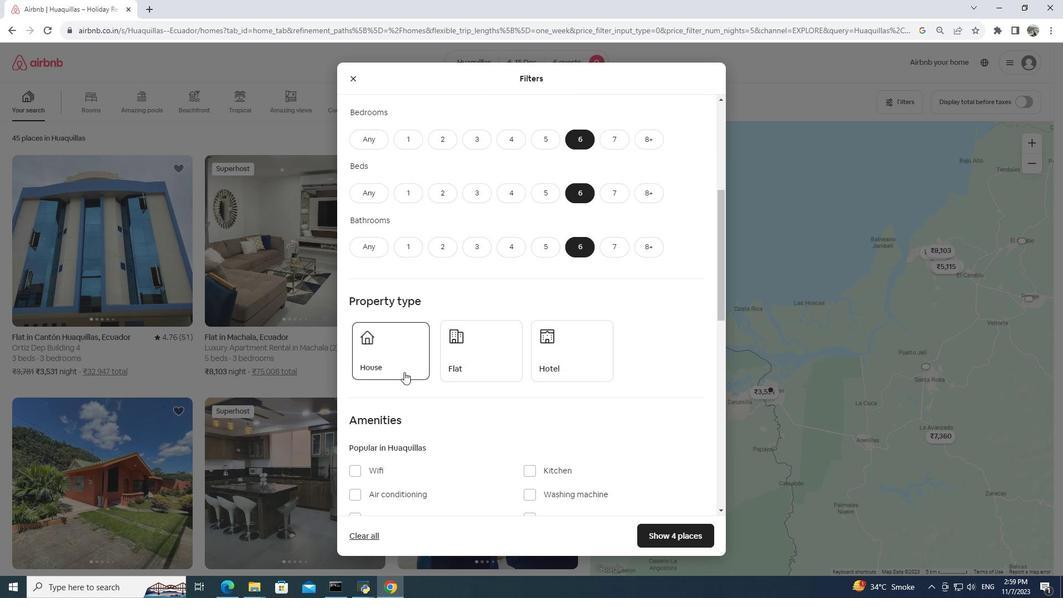 
Action: Mouse moved to (413, 363)
Screenshot: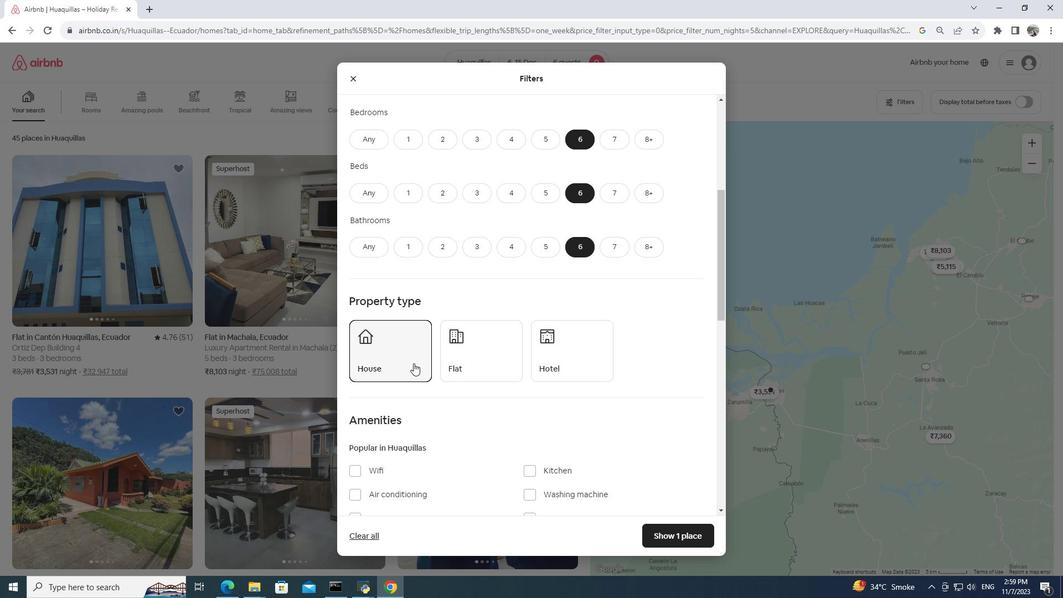 
Action: Mouse scrolled (413, 362) with delta (0, 0)
Screenshot: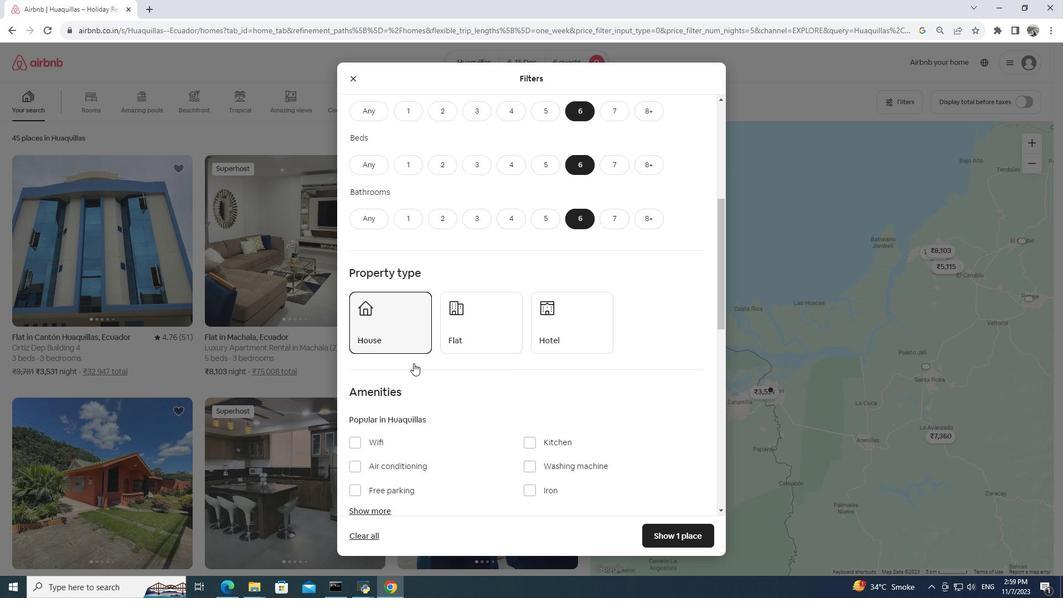 
Action: Mouse scrolled (413, 362) with delta (0, 0)
Screenshot: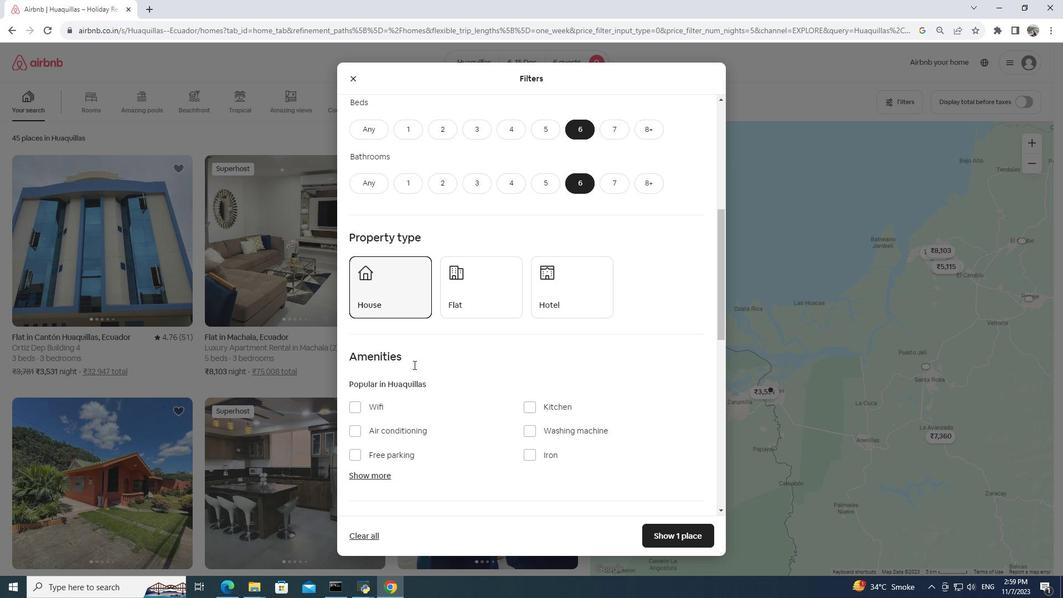
Action: Mouse moved to (354, 357)
Screenshot: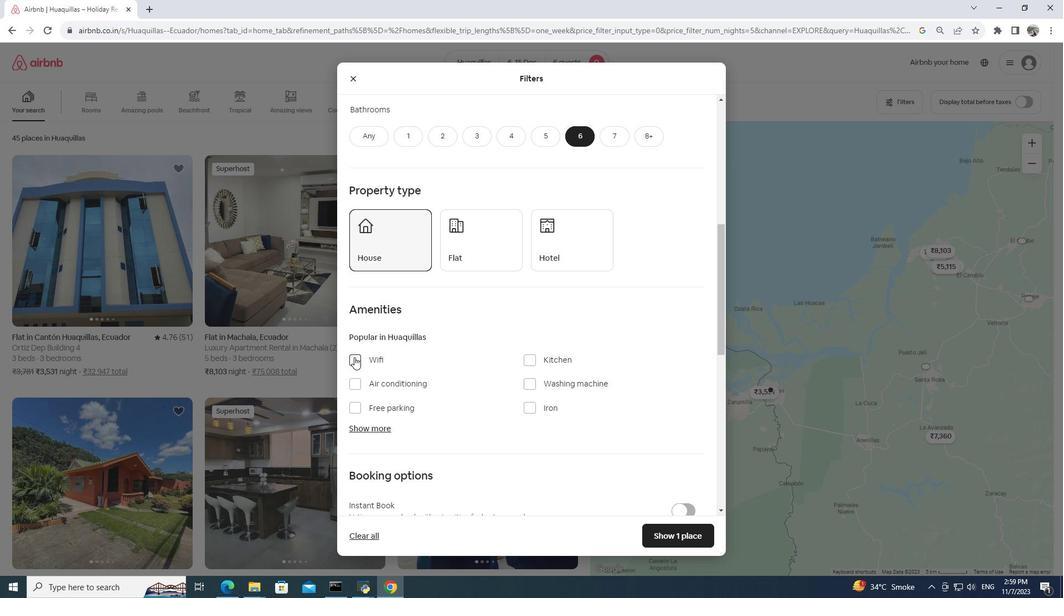 
Action: Mouse pressed left at (354, 357)
Screenshot: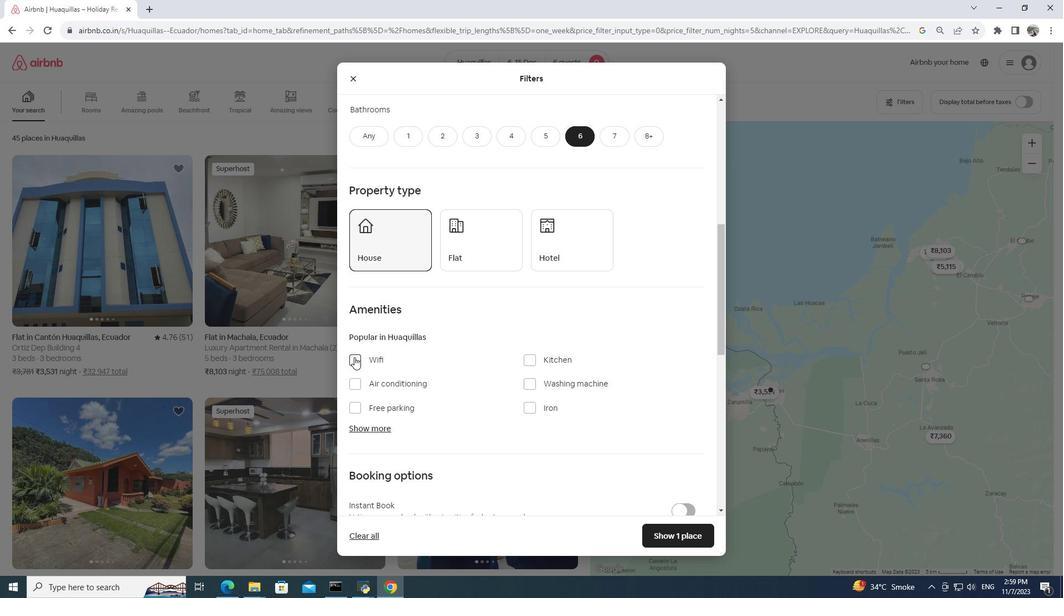 
Action: Mouse moved to (470, 408)
Screenshot: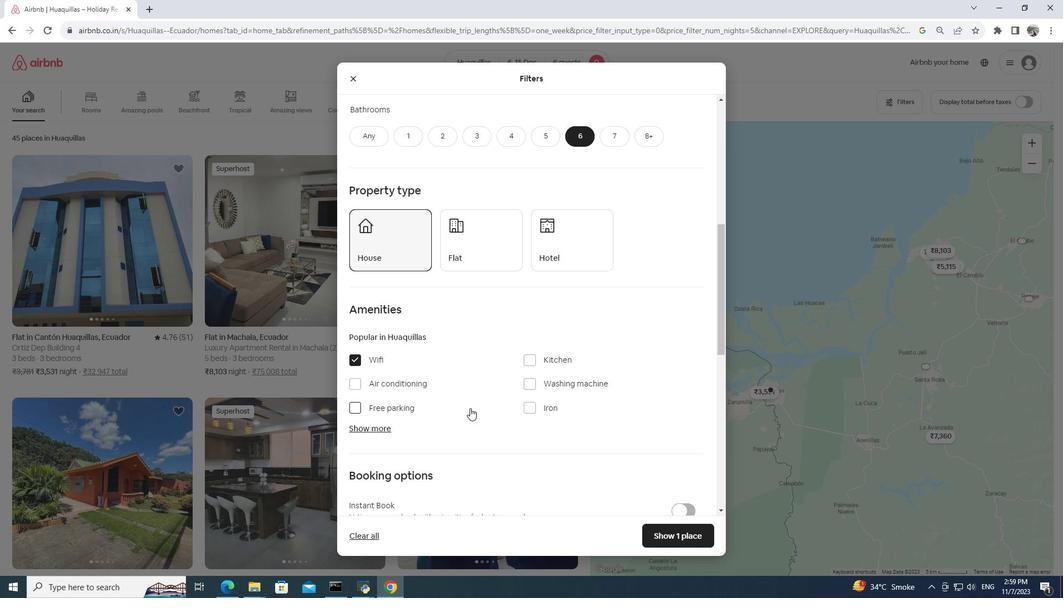 
Action: Mouse scrolled (470, 407) with delta (0, 0)
Screenshot: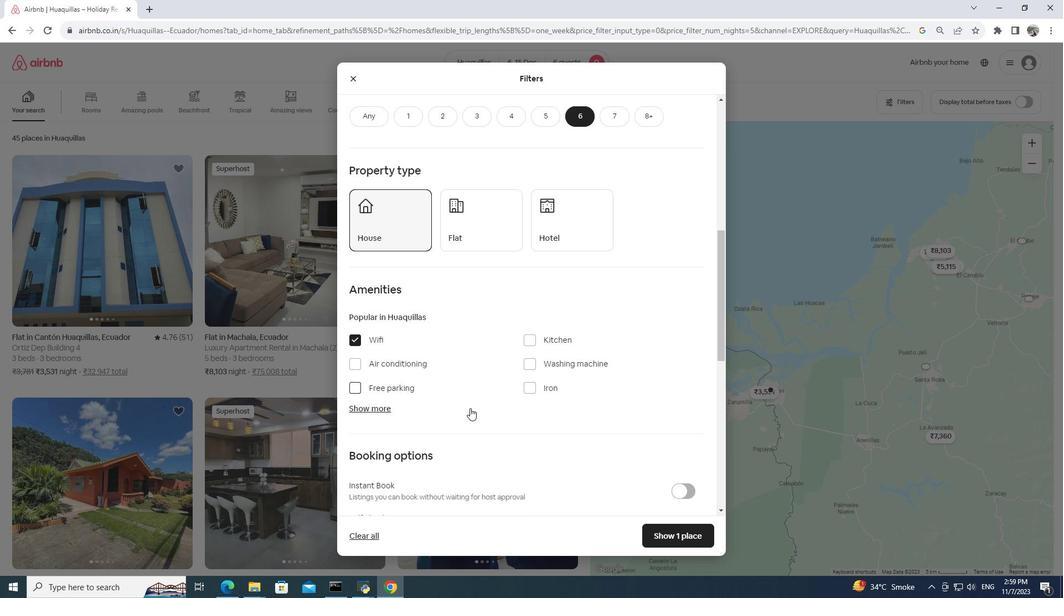 
Action: Mouse moved to (376, 370)
Screenshot: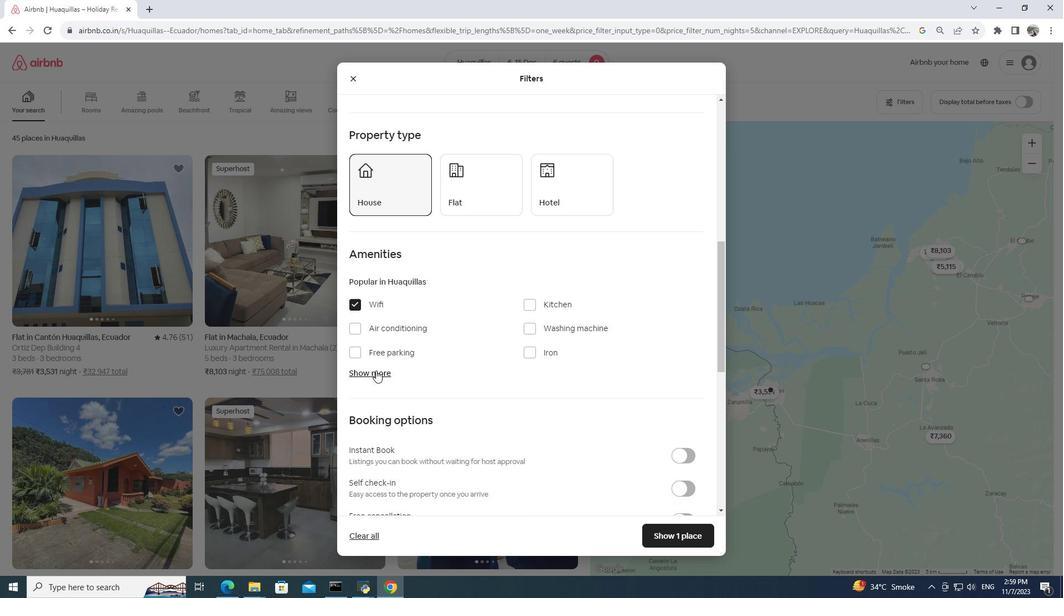 
Action: Mouse pressed left at (376, 370)
Screenshot: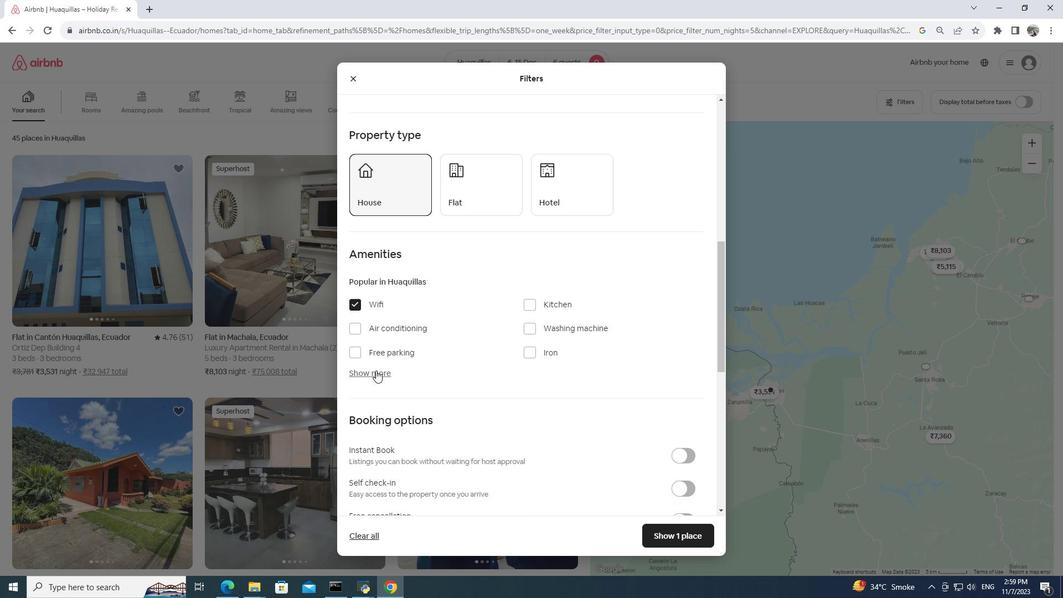 
Action: Mouse moved to (526, 428)
Screenshot: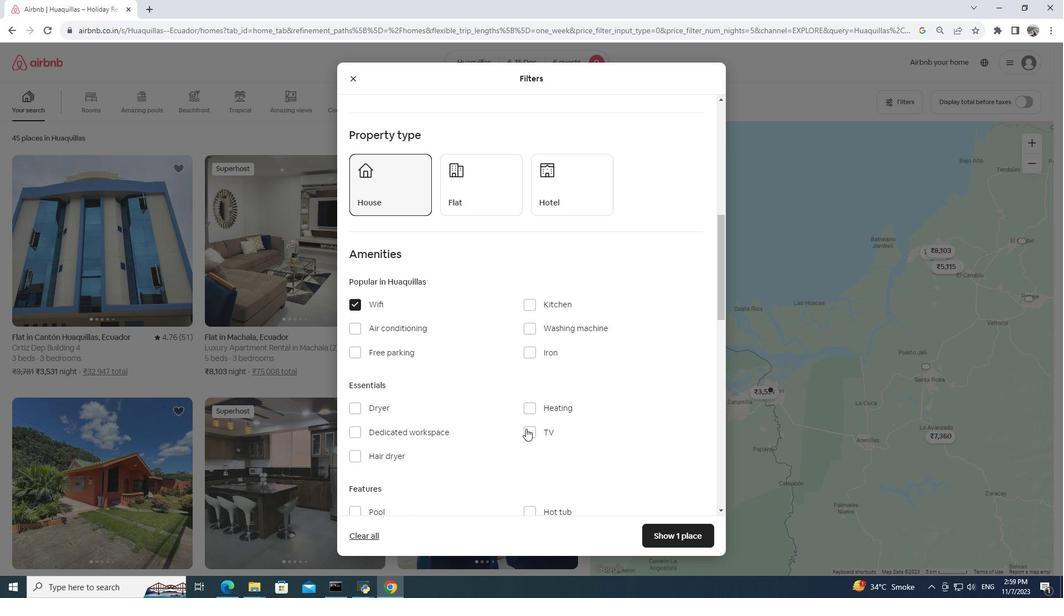 
Action: Mouse pressed left at (526, 428)
Screenshot: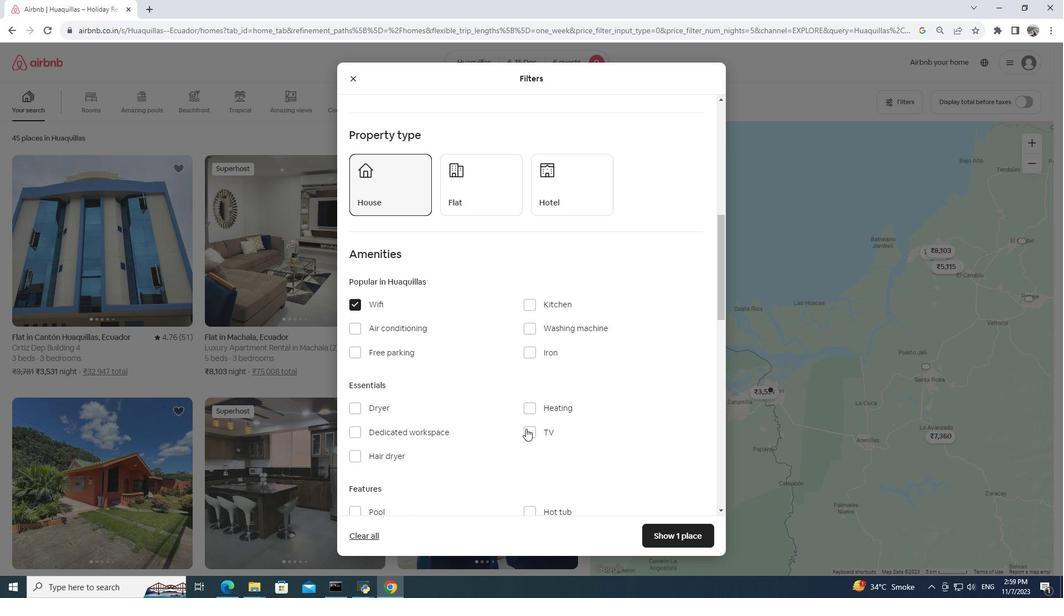 
Action: Mouse moved to (359, 349)
Screenshot: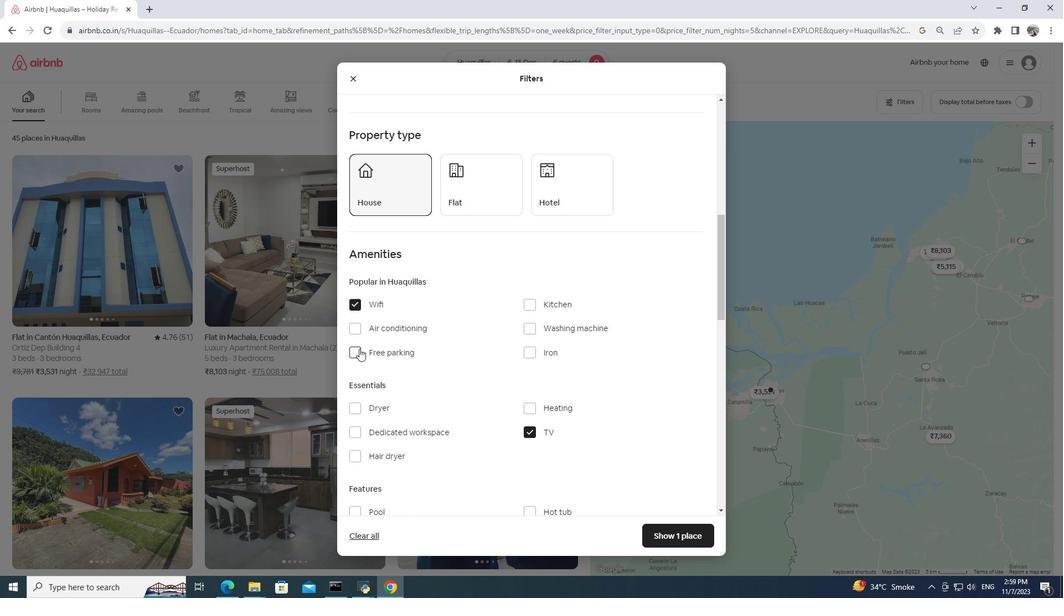 
Action: Mouse pressed left at (359, 349)
Screenshot: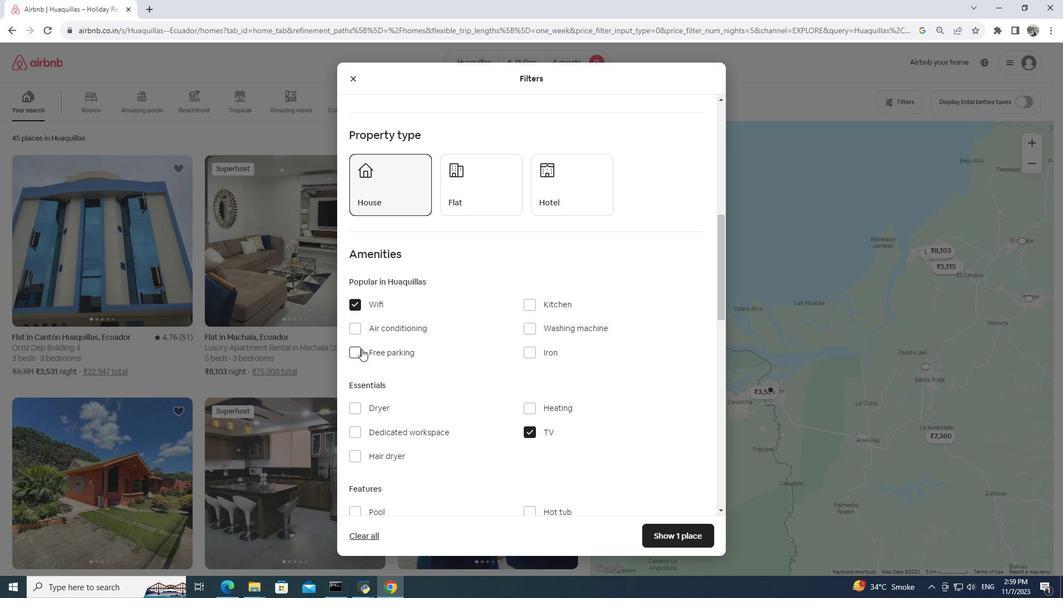
Action: Mouse moved to (528, 387)
Screenshot: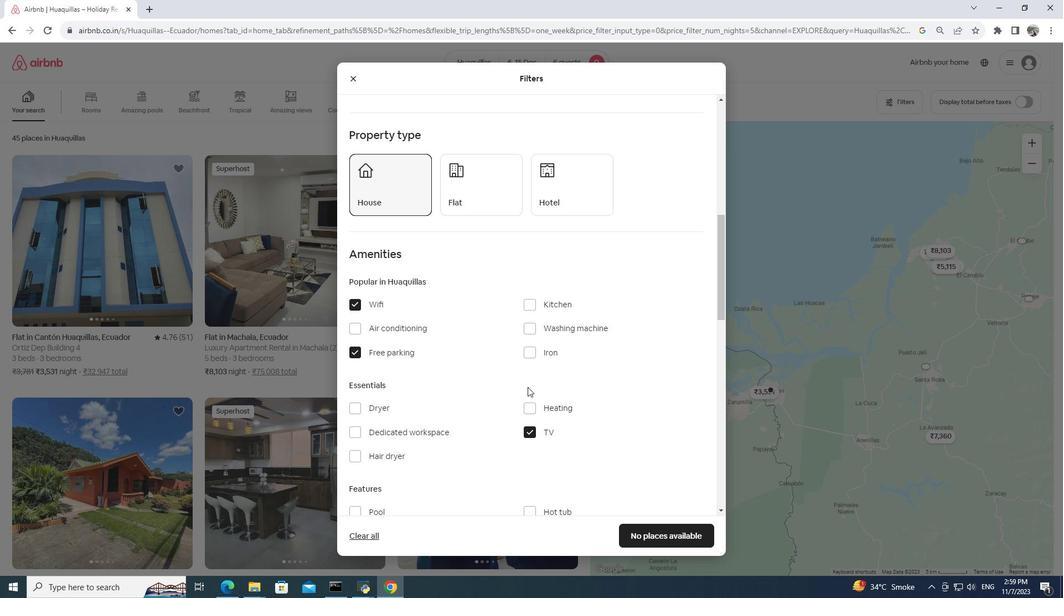 
Action: Mouse scrolled (528, 386) with delta (0, 0)
Screenshot: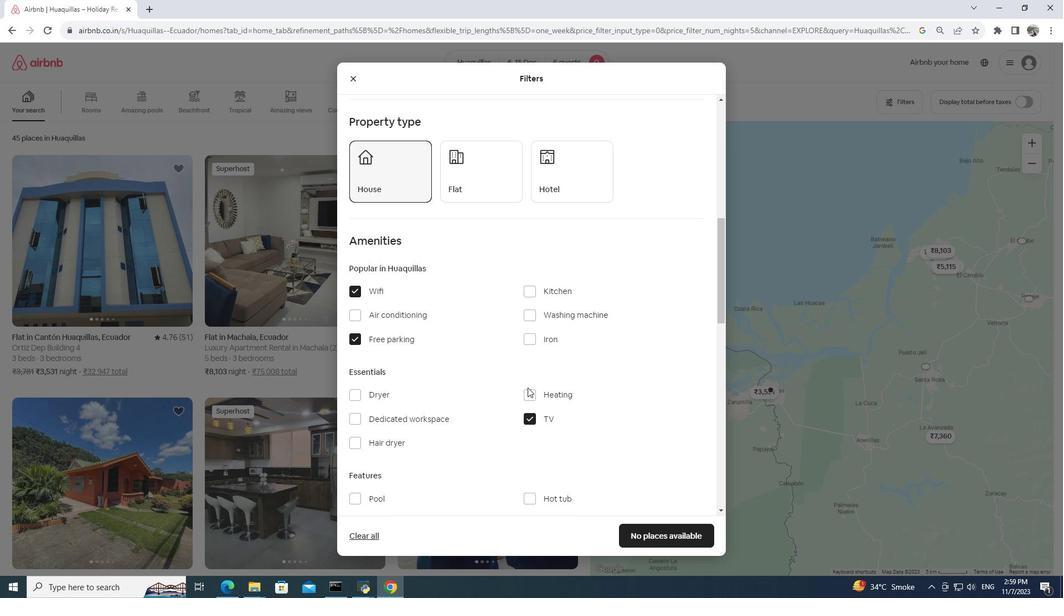 
Action: Mouse scrolled (528, 386) with delta (0, 0)
Screenshot: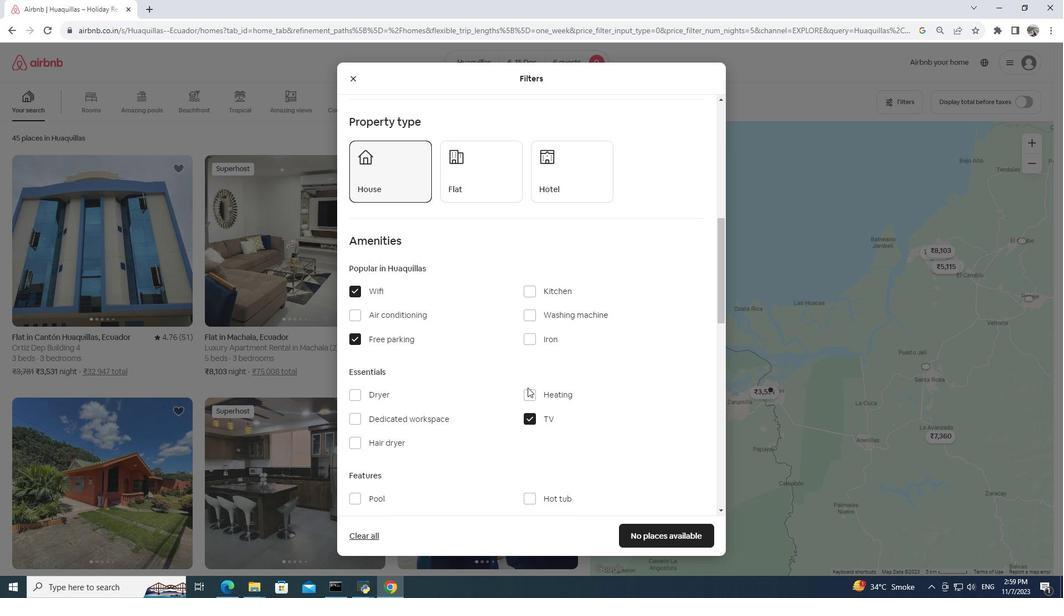 
Action: Mouse moved to (528, 387)
Screenshot: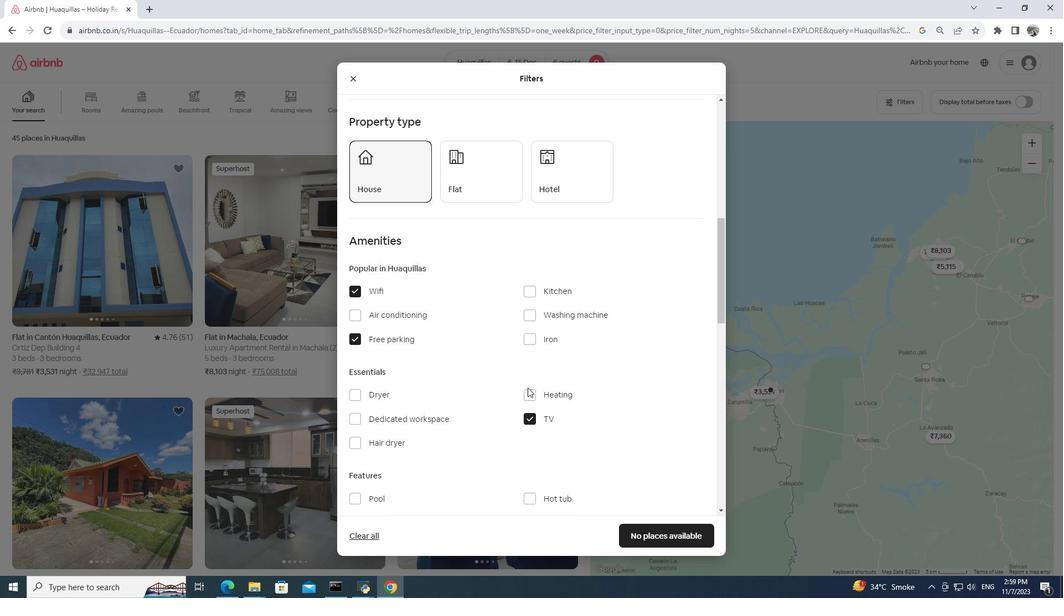 
Action: Mouse scrolled (528, 386) with delta (0, 0)
Screenshot: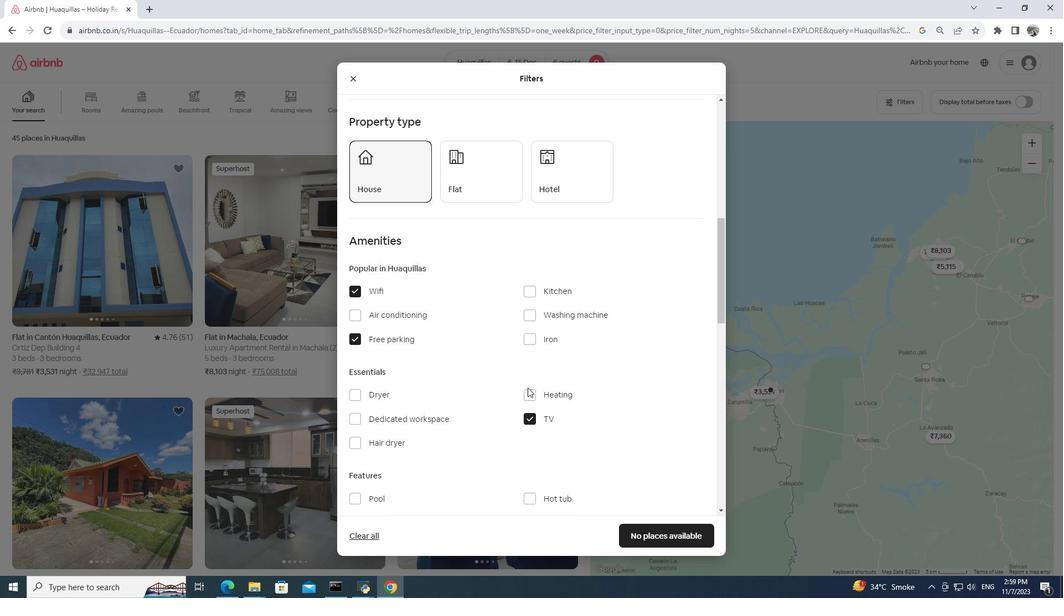 
Action: Mouse moved to (540, 390)
Screenshot: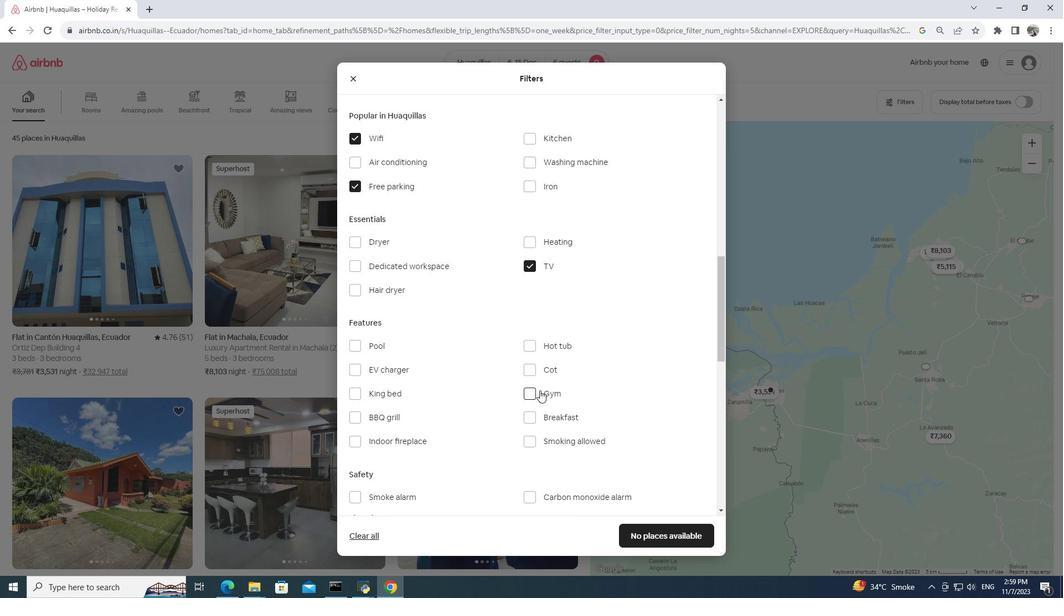 
Action: Mouse pressed left at (540, 390)
Screenshot: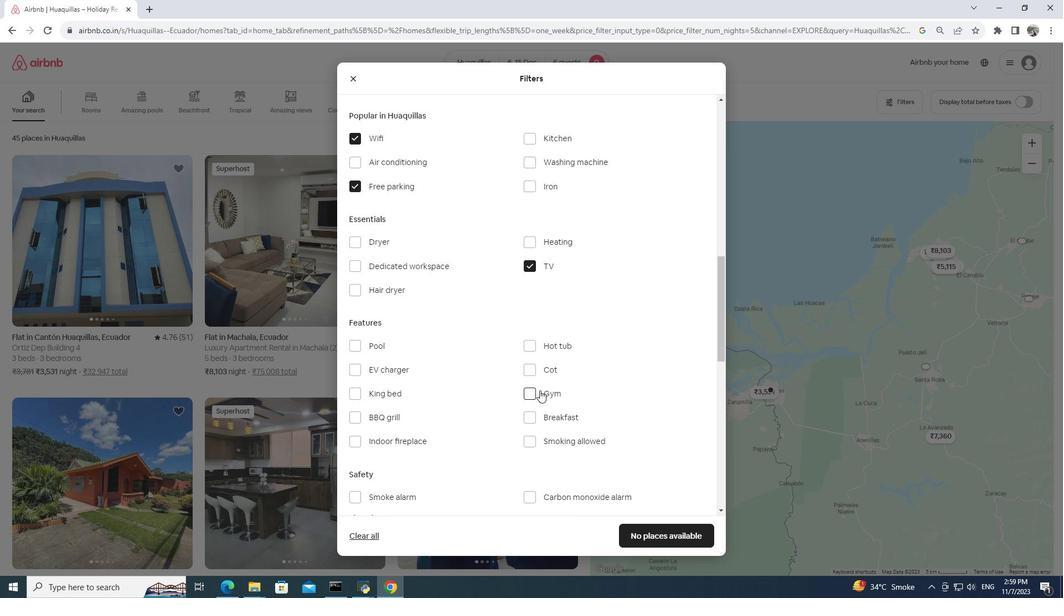 
Action: Mouse moved to (536, 418)
Screenshot: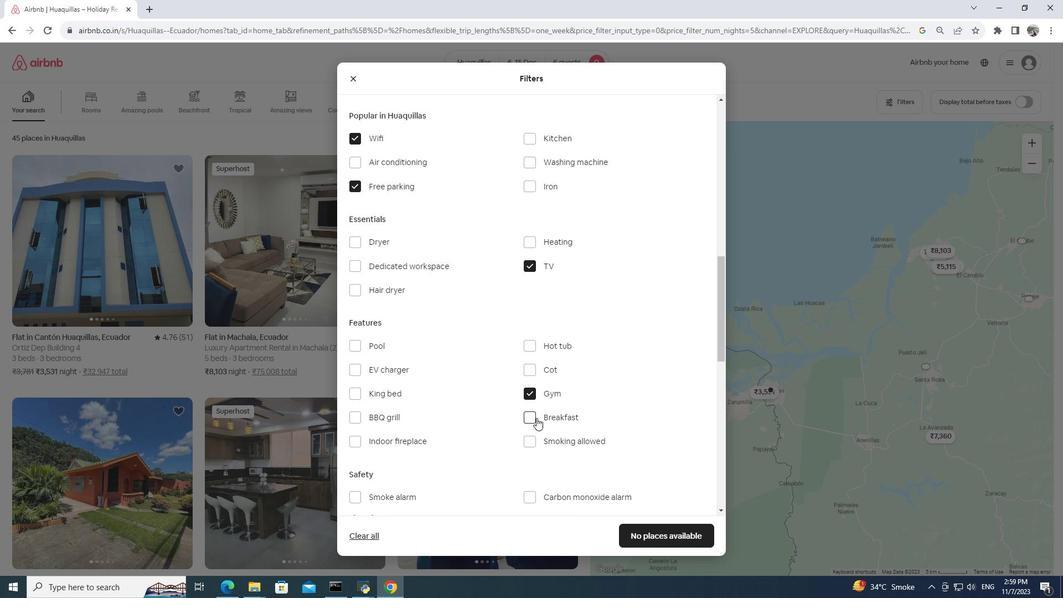 
Action: Mouse pressed left at (536, 418)
Screenshot: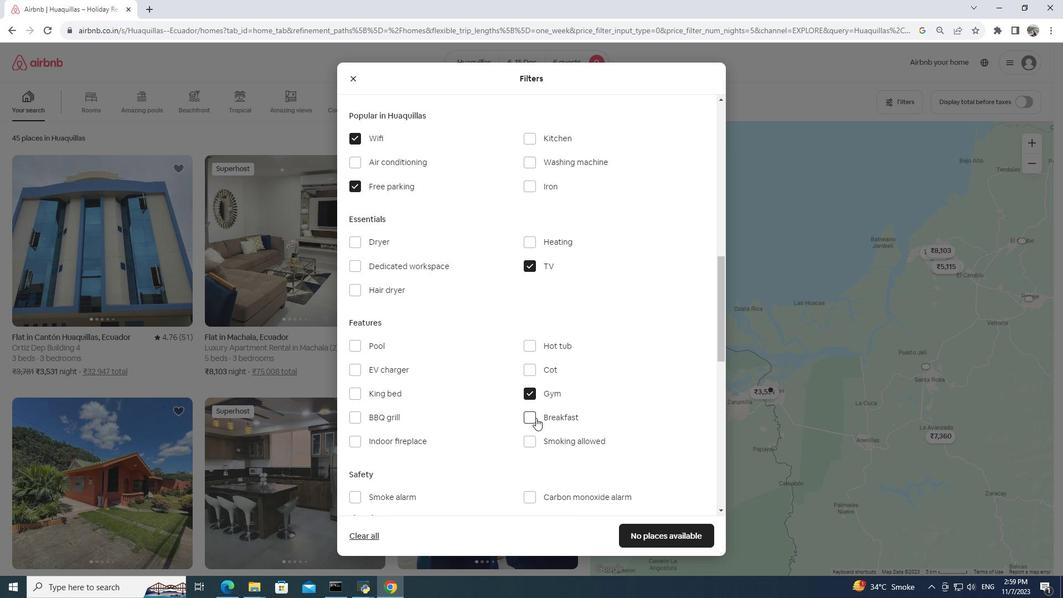 
Action: Mouse moved to (319, 481)
Screenshot: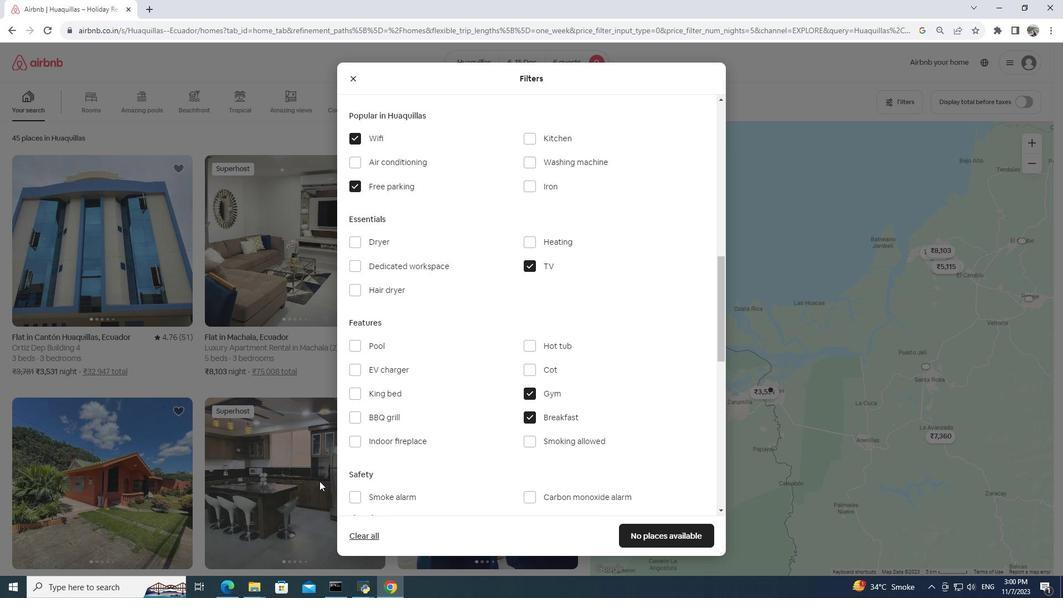 
